 Task: Search one way flight ticket for 1 adult, 1 child, 1 infant in seat in premium economy from Gulfport/biloxi: Gulfport-biloxi International Airport to Raleigh: Raleigh-durham International Airport on 8-5-2023. Choice of flights is JetBlue. Number of bags: 2 checked bags. Price is upto 91000. Outbound departure time preference is 15:30.
Action: Mouse moved to (285, 240)
Screenshot: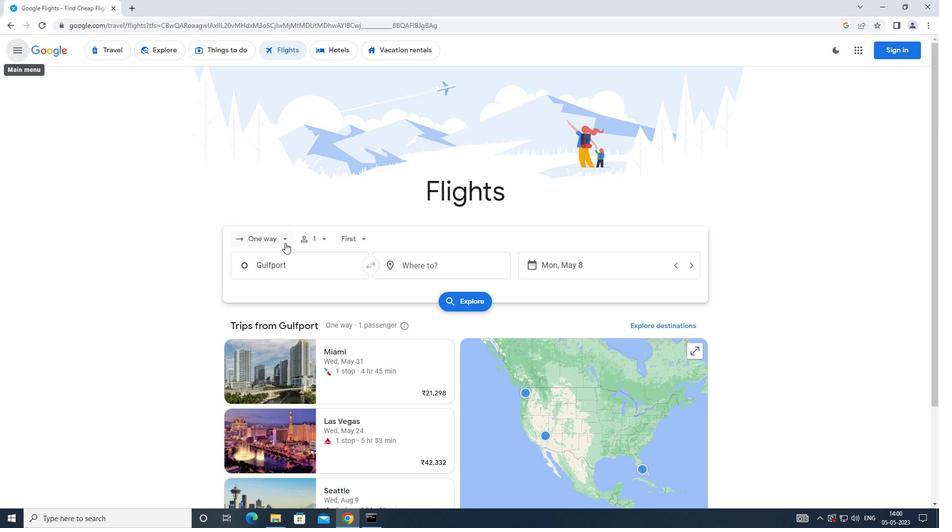 
Action: Mouse pressed left at (285, 240)
Screenshot: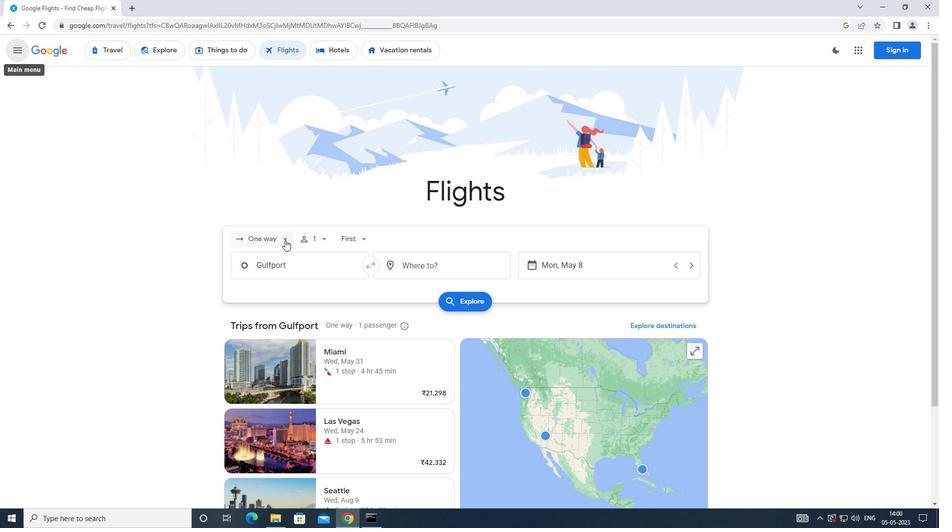 
Action: Mouse moved to (279, 279)
Screenshot: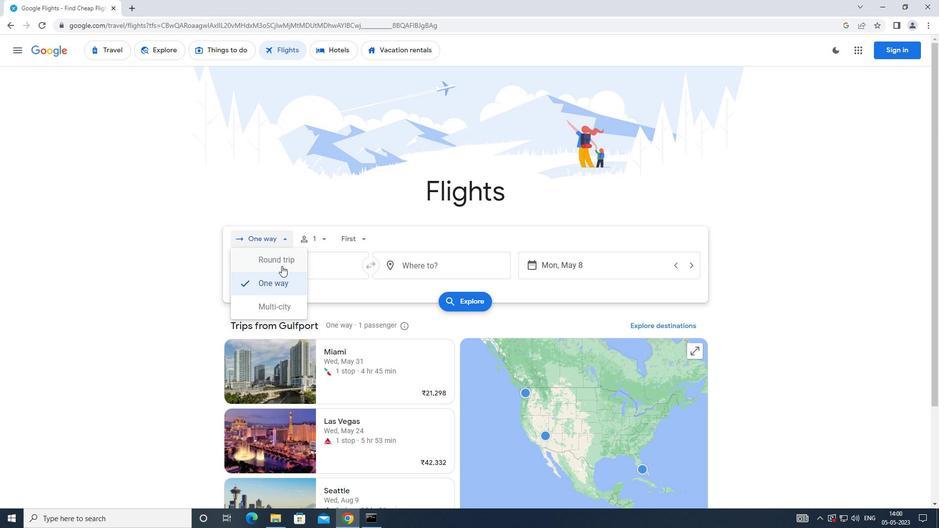 
Action: Mouse pressed left at (279, 279)
Screenshot: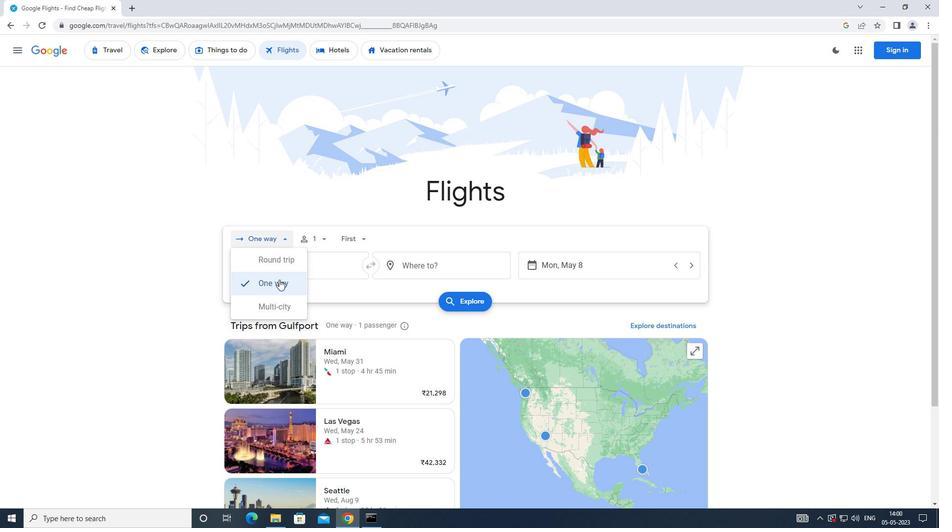 
Action: Mouse moved to (324, 239)
Screenshot: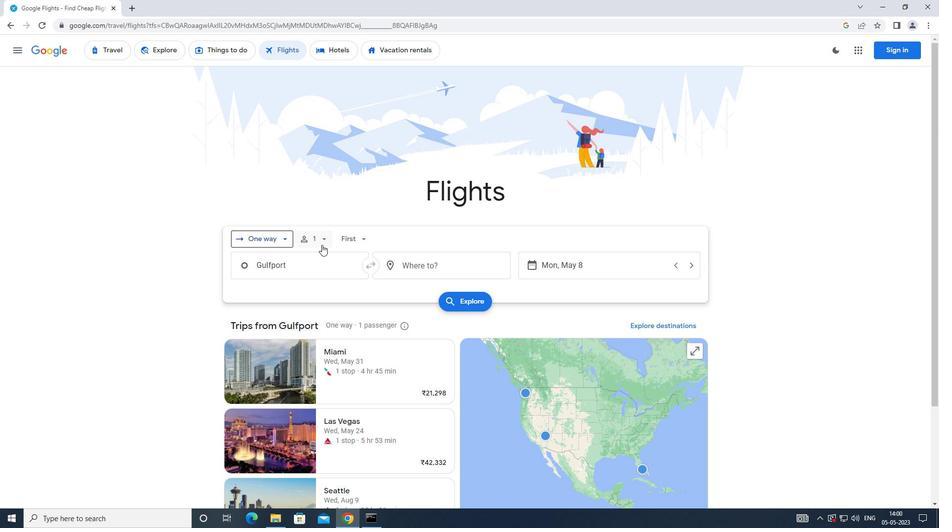 
Action: Mouse pressed left at (324, 239)
Screenshot: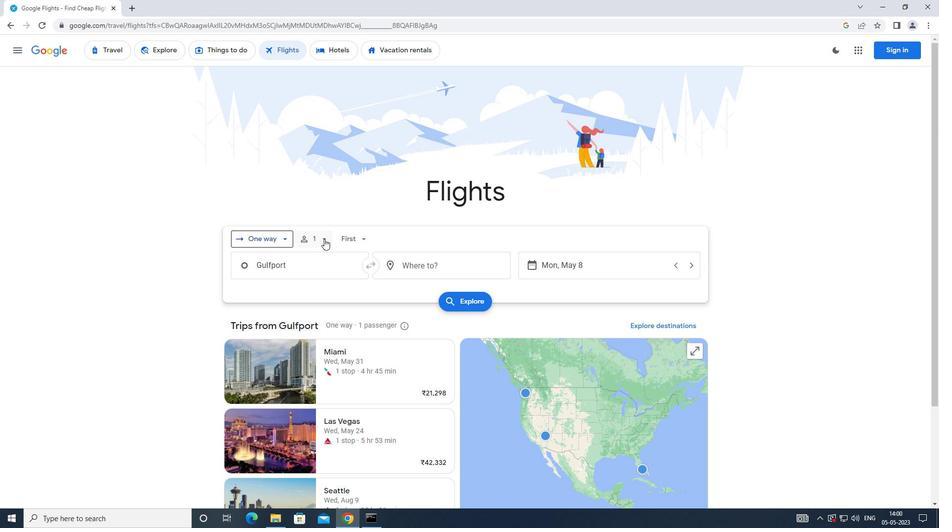
Action: Mouse moved to (400, 286)
Screenshot: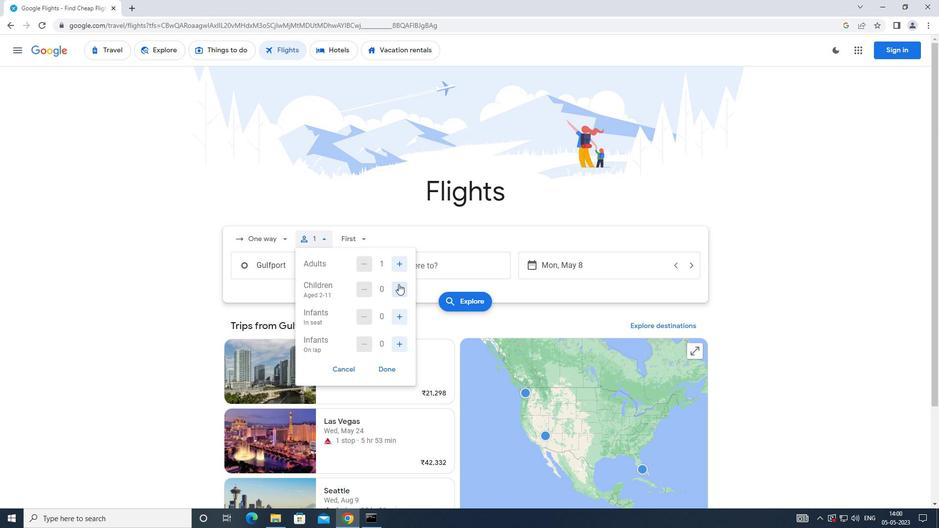 
Action: Mouse pressed left at (400, 286)
Screenshot: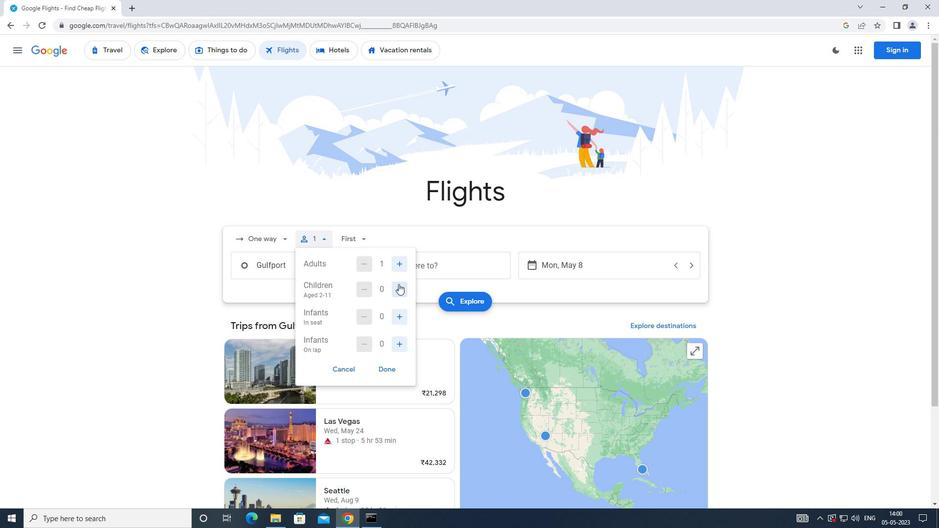 
Action: Mouse moved to (399, 318)
Screenshot: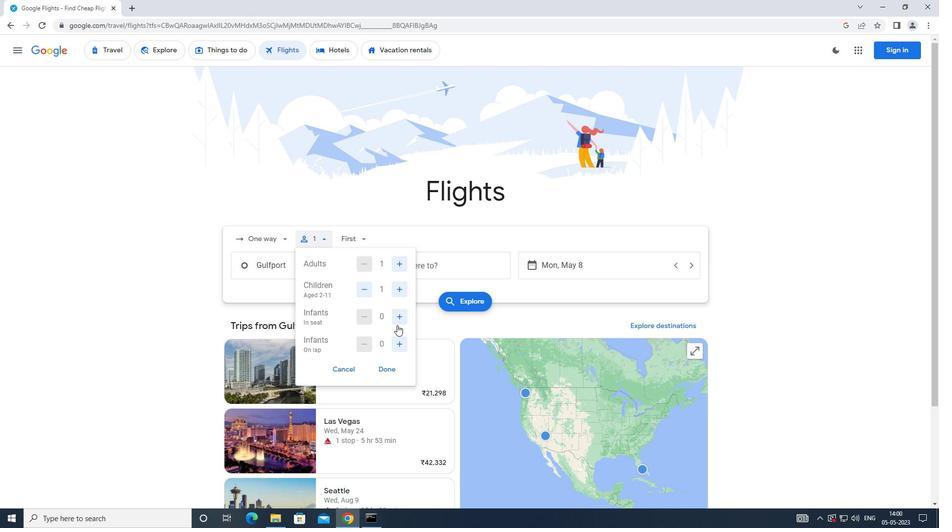 
Action: Mouse pressed left at (399, 318)
Screenshot: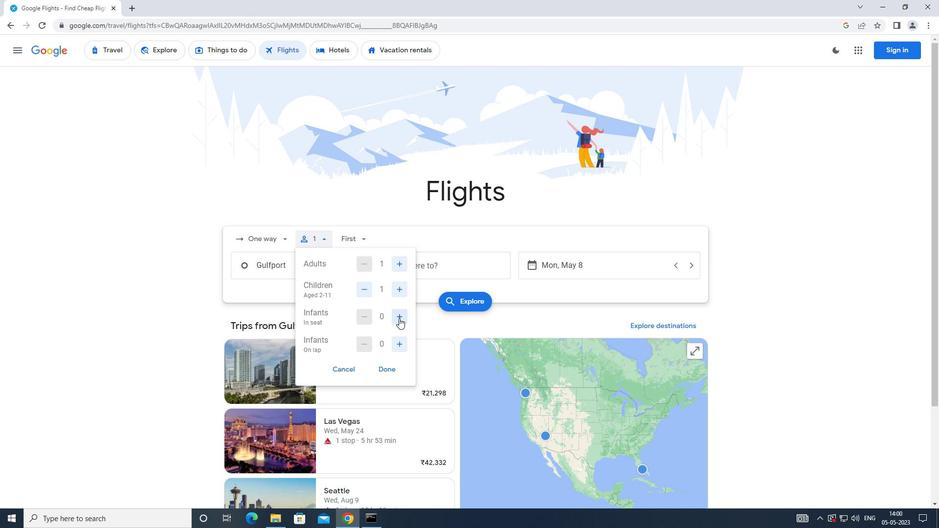 
Action: Mouse moved to (388, 369)
Screenshot: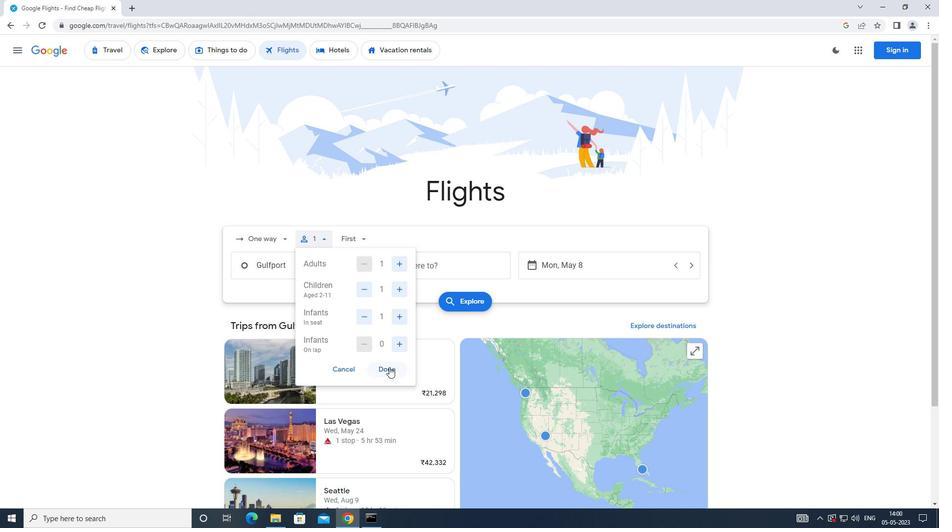
Action: Mouse pressed left at (388, 369)
Screenshot: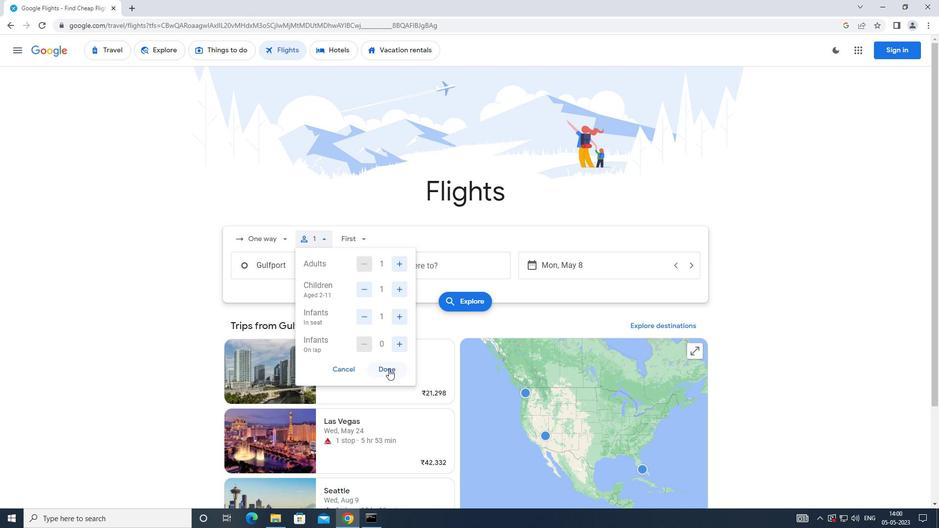 
Action: Mouse moved to (347, 245)
Screenshot: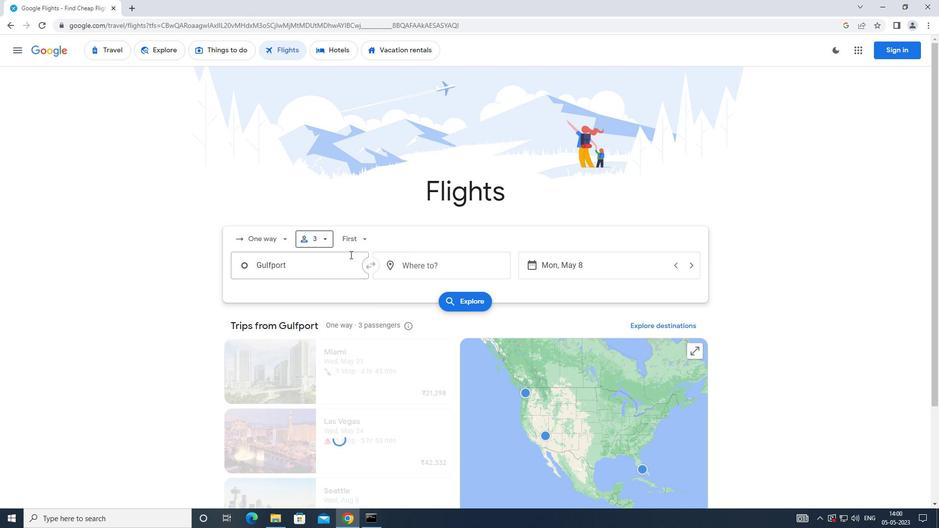 
Action: Mouse pressed left at (347, 245)
Screenshot: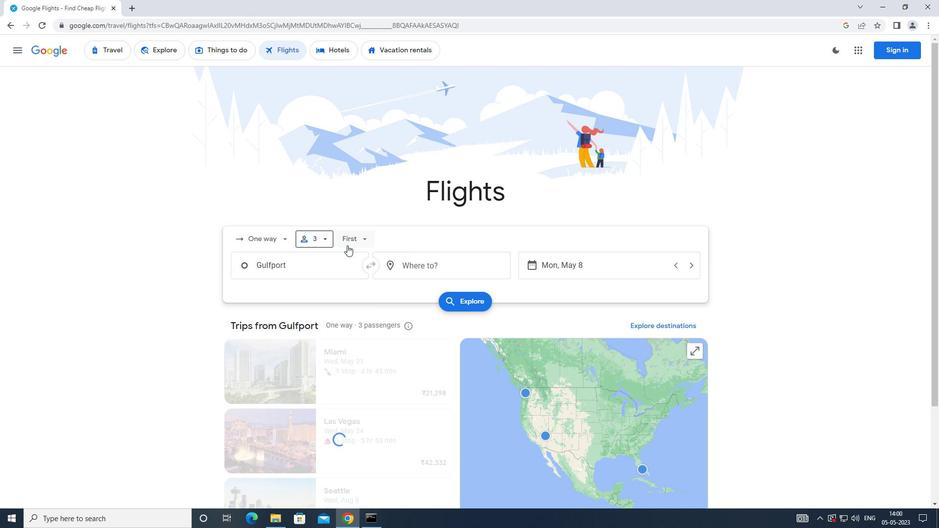 
Action: Mouse moved to (383, 283)
Screenshot: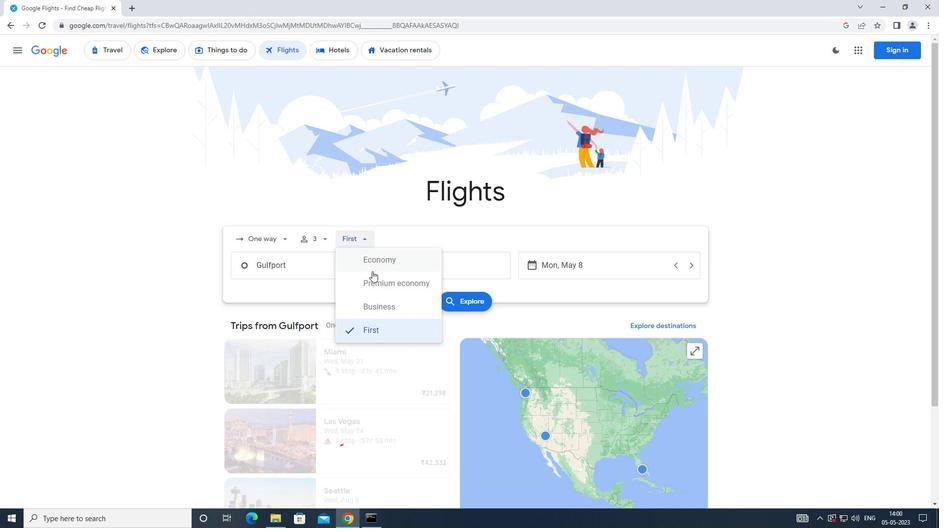 
Action: Mouse pressed left at (383, 283)
Screenshot: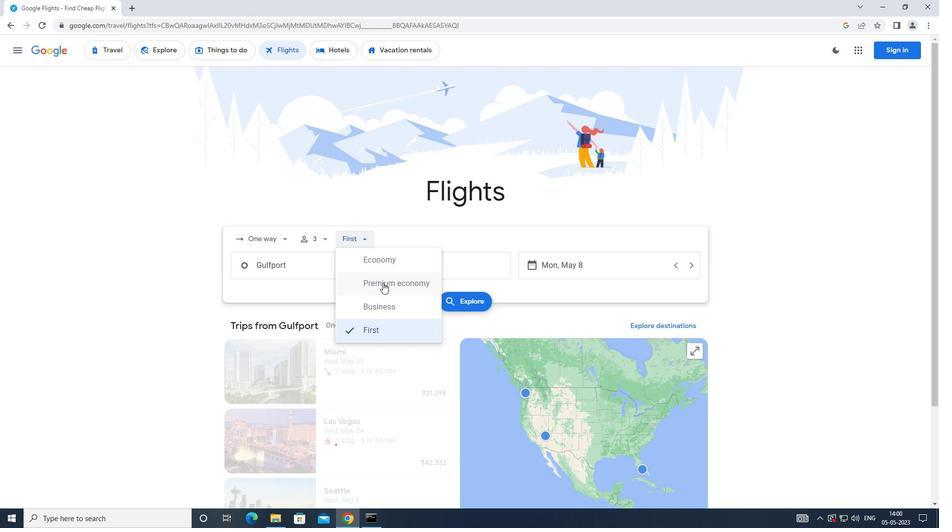 
Action: Mouse moved to (277, 273)
Screenshot: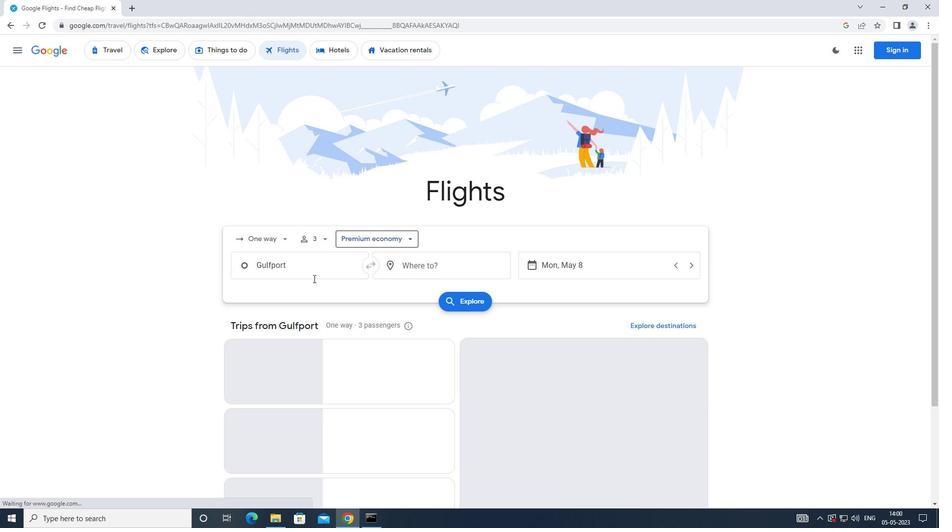 
Action: Mouse pressed left at (277, 273)
Screenshot: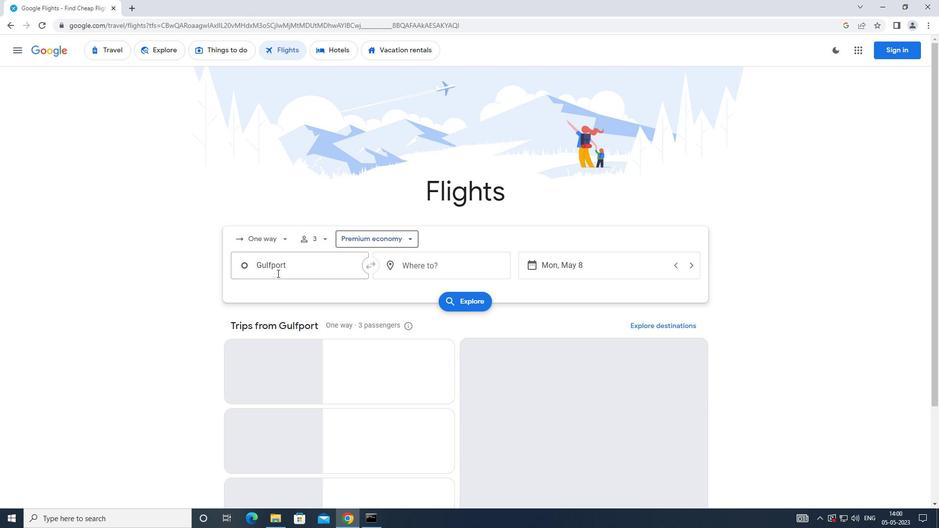 
Action: Mouse moved to (276, 293)
Screenshot: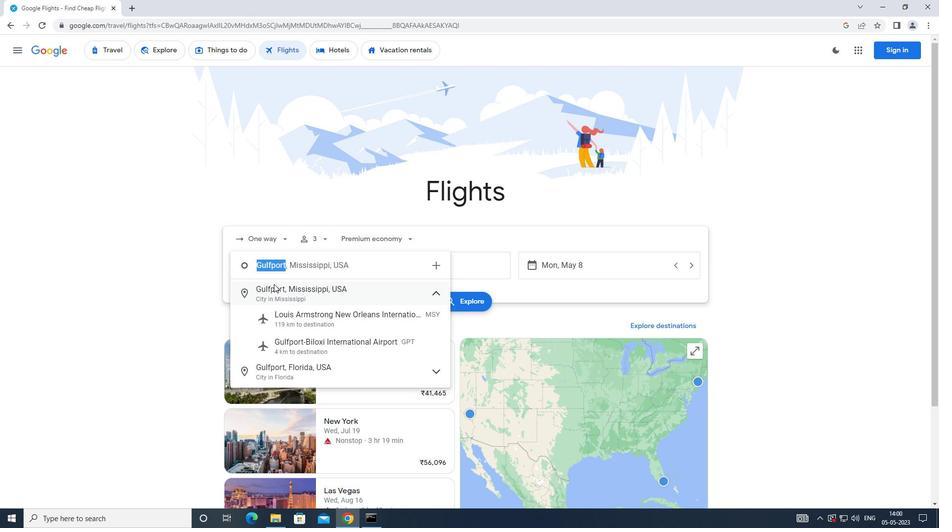 
Action: Mouse pressed left at (276, 293)
Screenshot: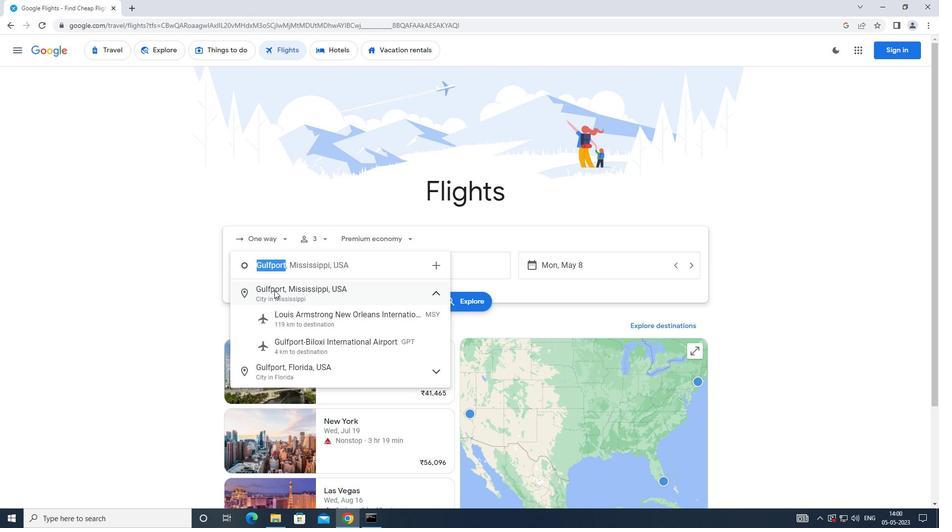 
Action: Mouse moved to (419, 268)
Screenshot: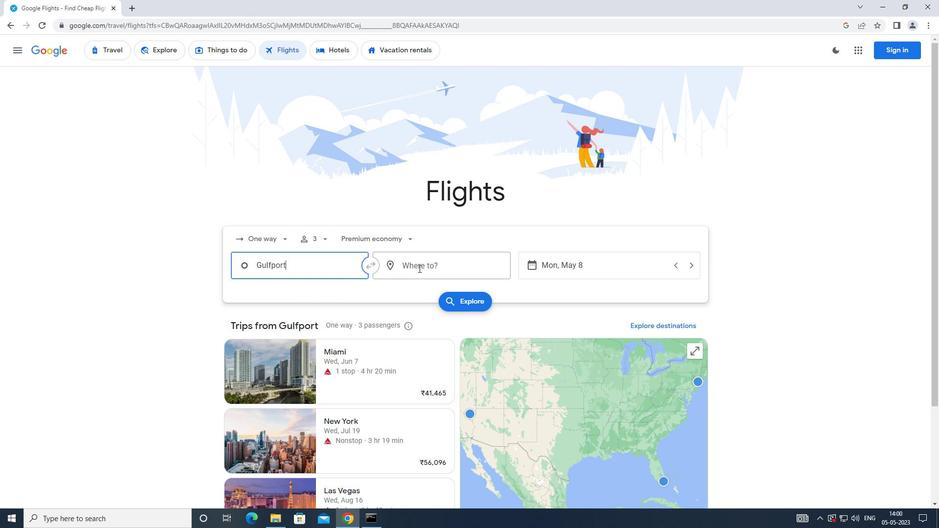 
Action: Mouse pressed left at (419, 268)
Screenshot: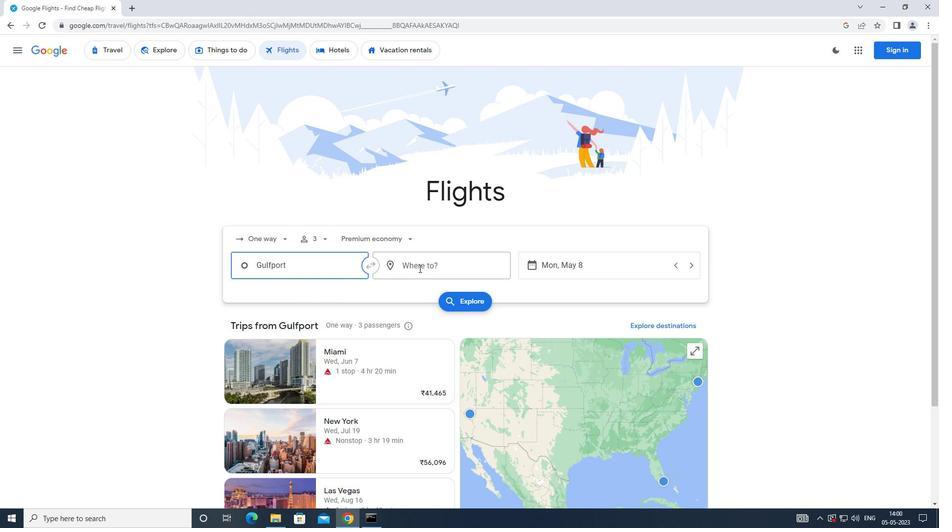 
Action: Mouse moved to (432, 361)
Screenshot: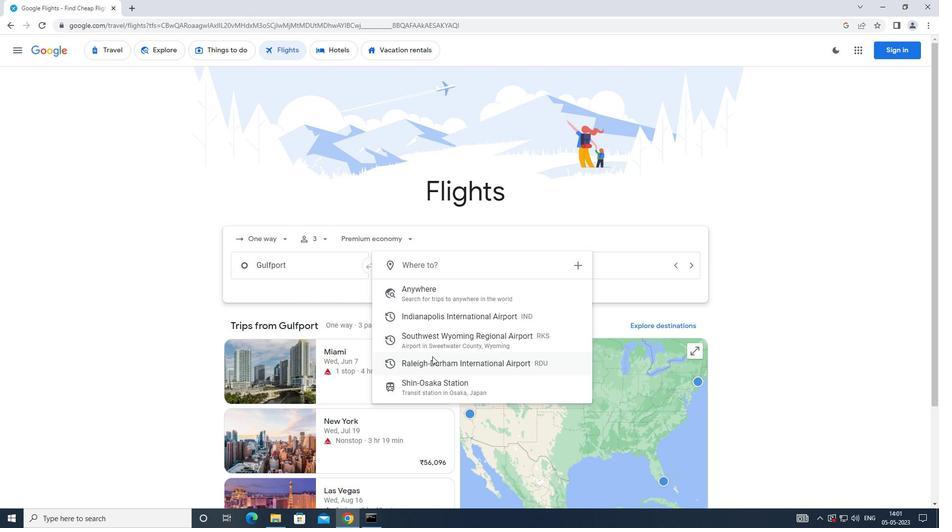 
Action: Mouse pressed left at (432, 361)
Screenshot: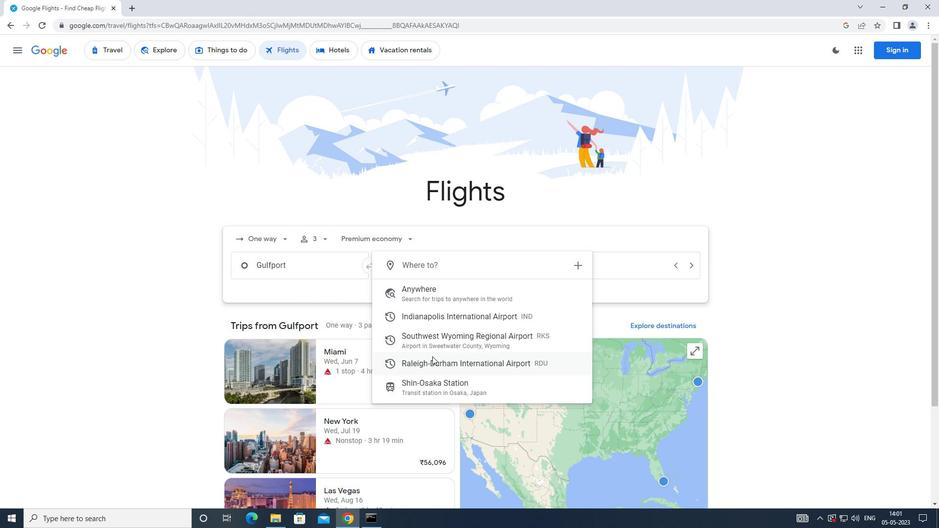 
Action: Mouse moved to (553, 273)
Screenshot: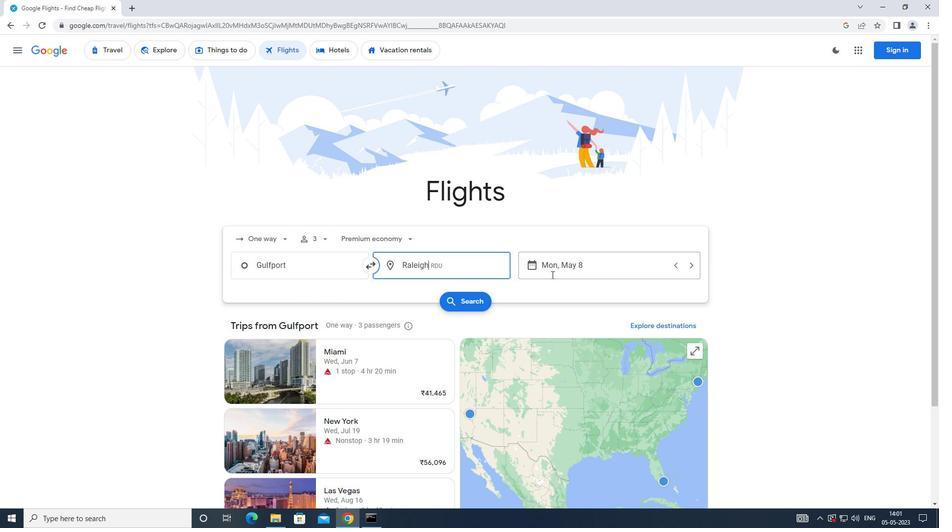 
Action: Mouse pressed left at (553, 273)
Screenshot: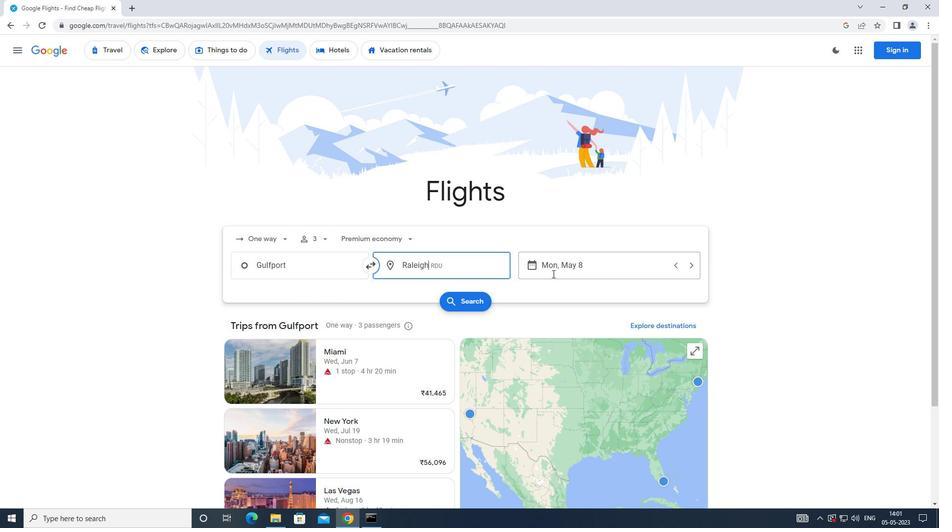 
Action: Mouse moved to (378, 362)
Screenshot: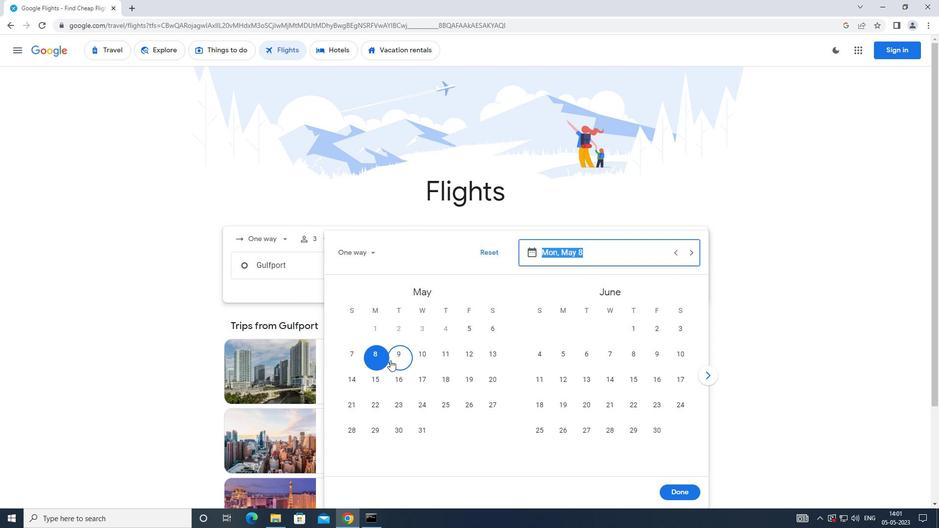 
Action: Mouse pressed left at (378, 362)
Screenshot: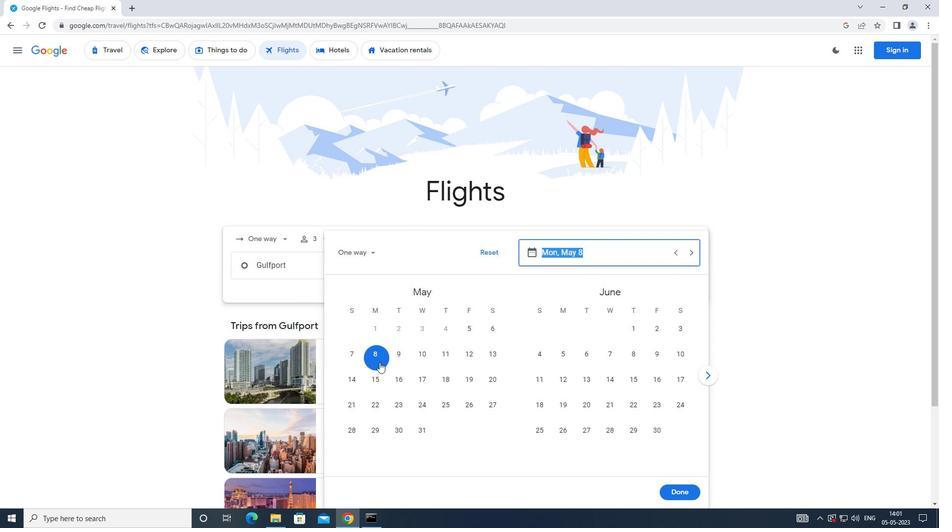 
Action: Mouse moved to (674, 493)
Screenshot: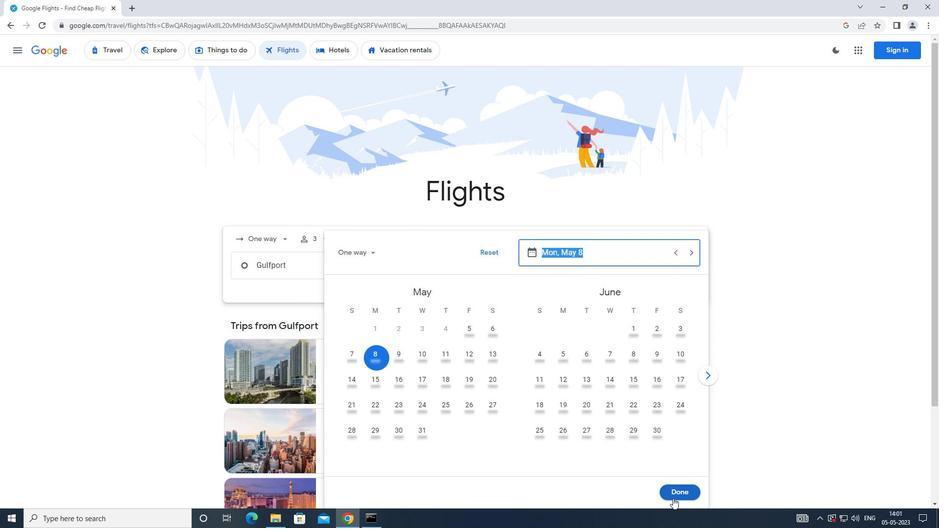 
Action: Mouse pressed left at (674, 493)
Screenshot: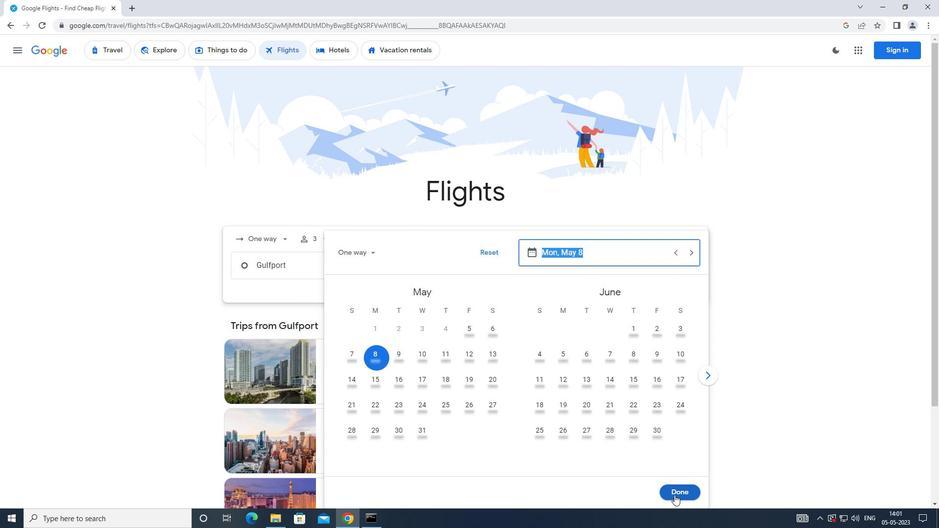 
Action: Mouse moved to (463, 295)
Screenshot: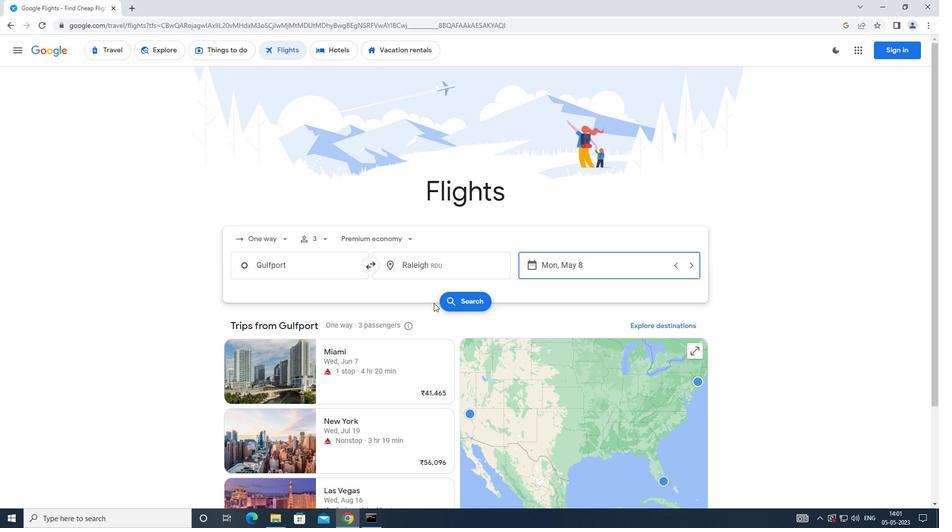 
Action: Mouse pressed left at (463, 295)
Screenshot: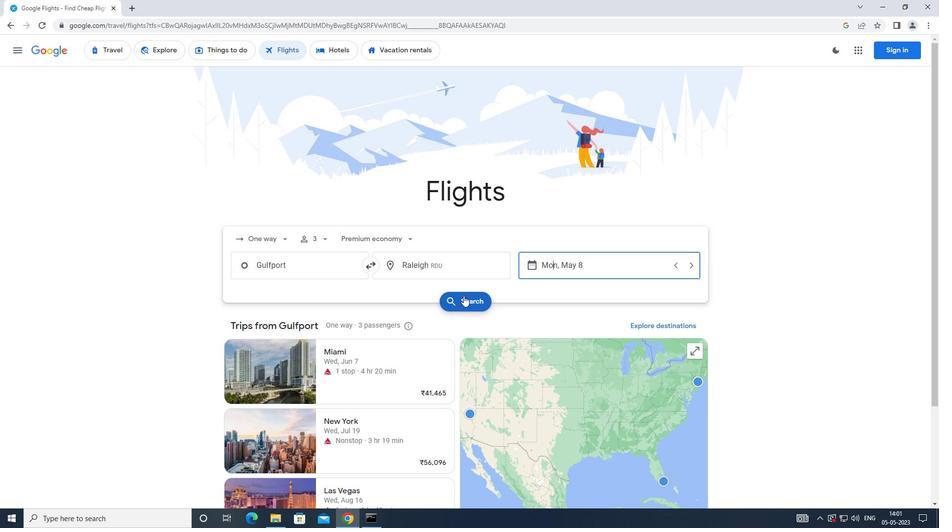 
Action: Mouse moved to (234, 143)
Screenshot: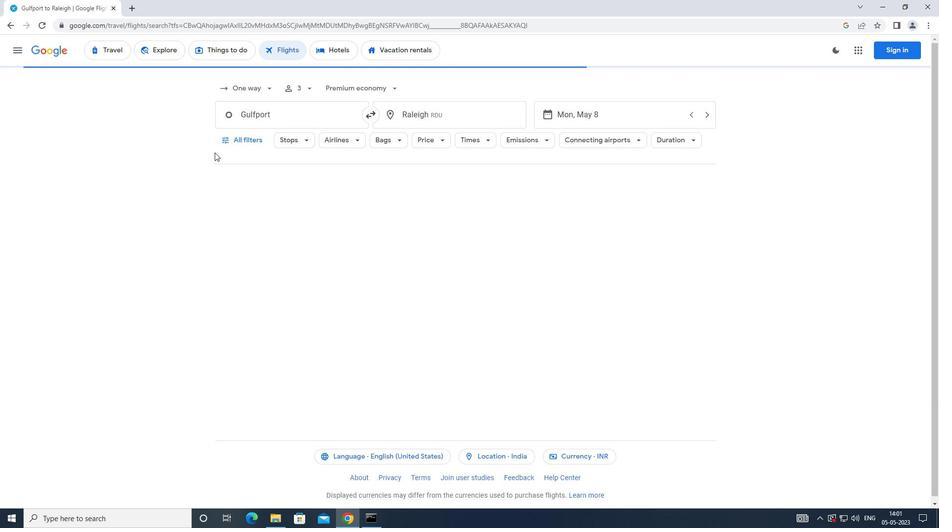 
Action: Mouse pressed left at (234, 143)
Screenshot: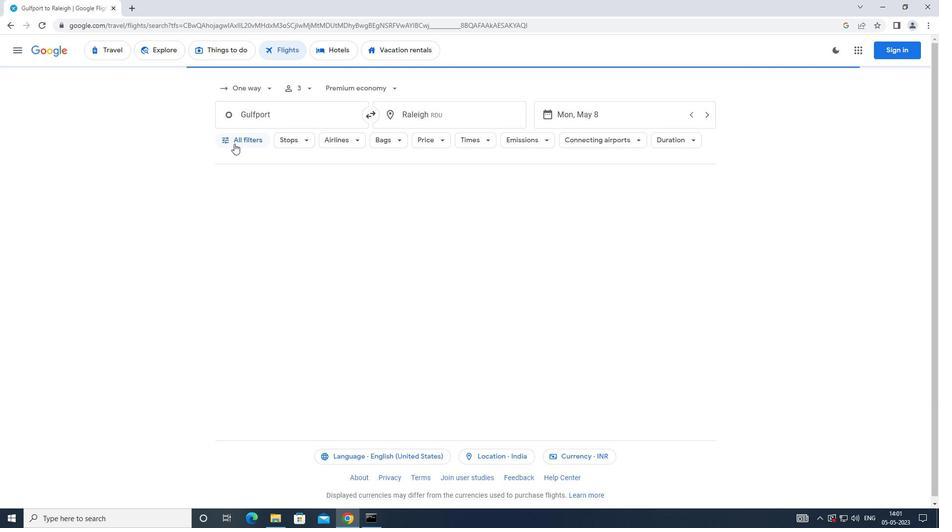 
Action: Mouse moved to (358, 352)
Screenshot: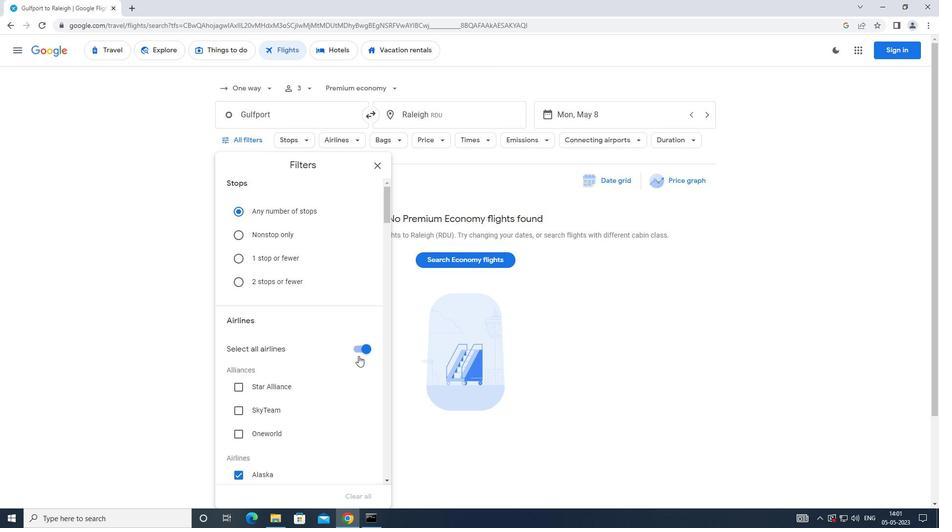 
Action: Mouse pressed left at (358, 352)
Screenshot: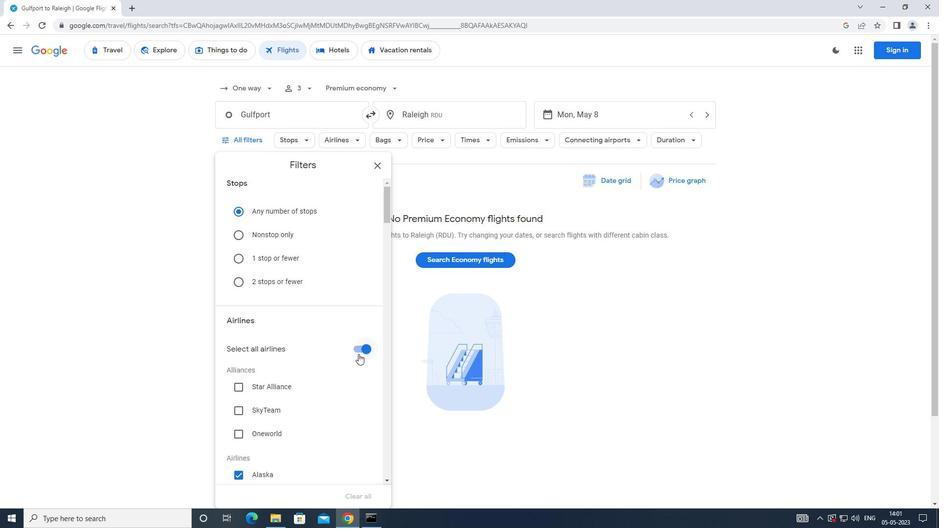 
Action: Mouse moved to (326, 327)
Screenshot: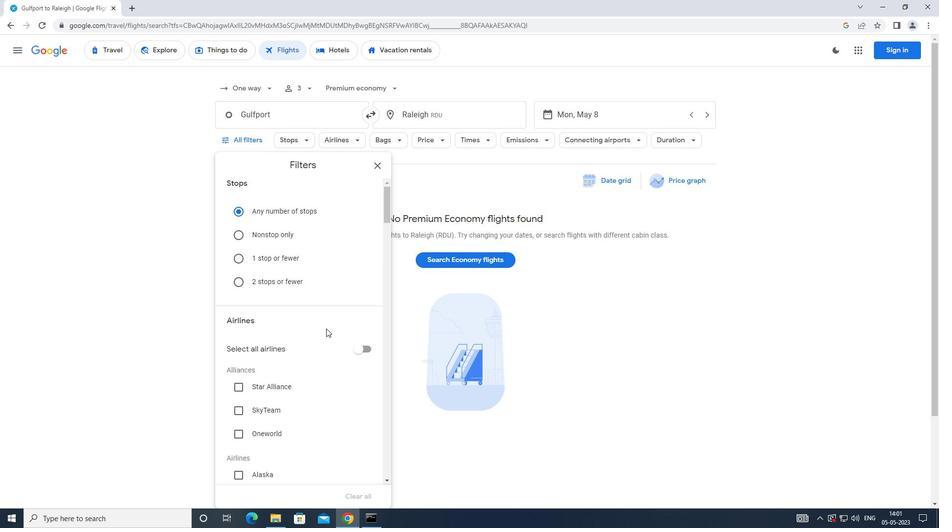 
Action: Mouse scrolled (326, 327) with delta (0, 0)
Screenshot: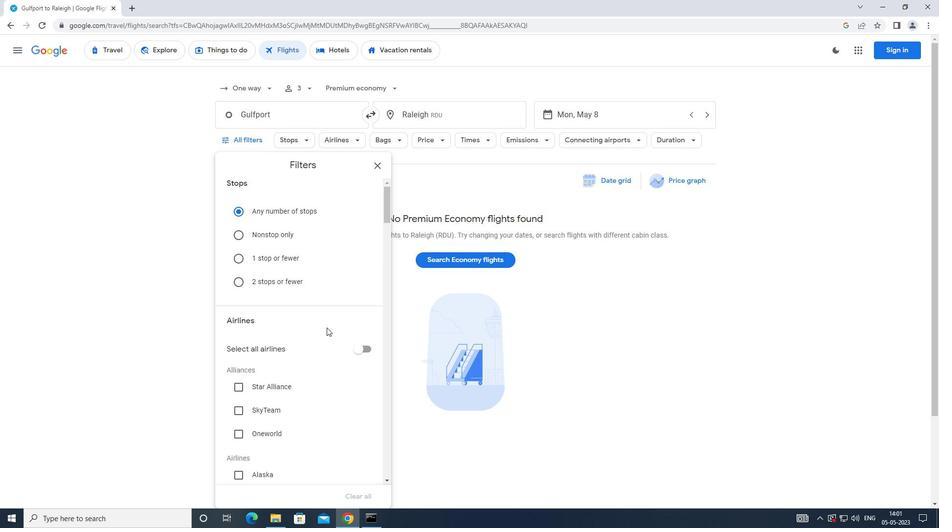 
Action: Mouse scrolled (326, 327) with delta (0, 0)
Screenshot: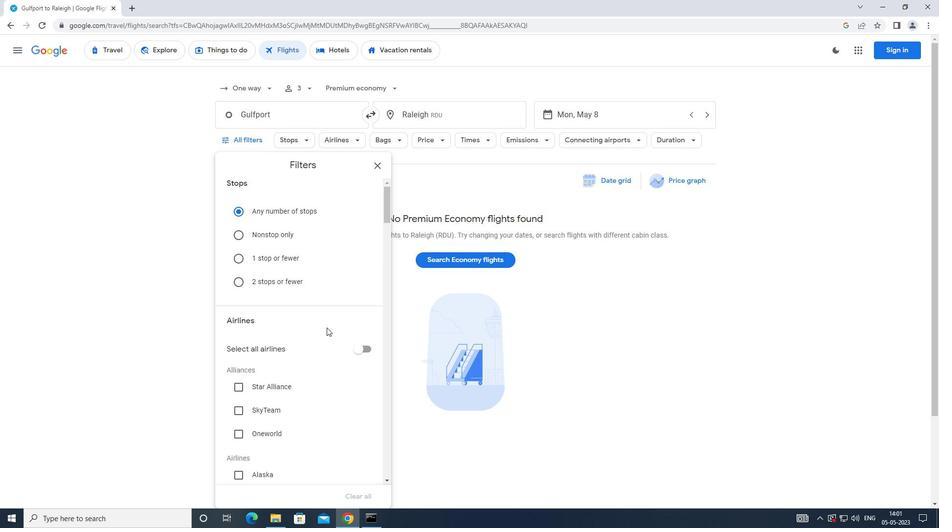
Action: Mouse scrolled (326, 327) with delta (0, 0)
Screenshot: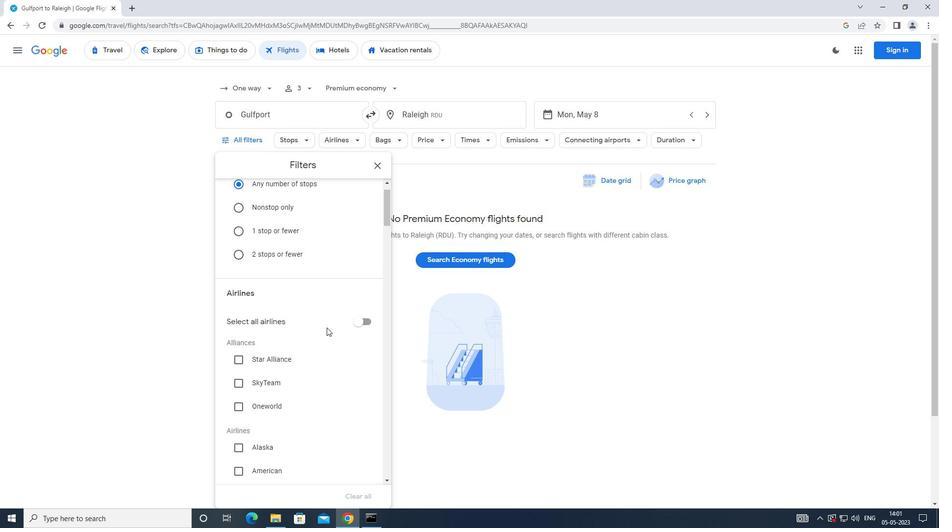 
Action: Mouse moved to (329, 325)
Screenshot: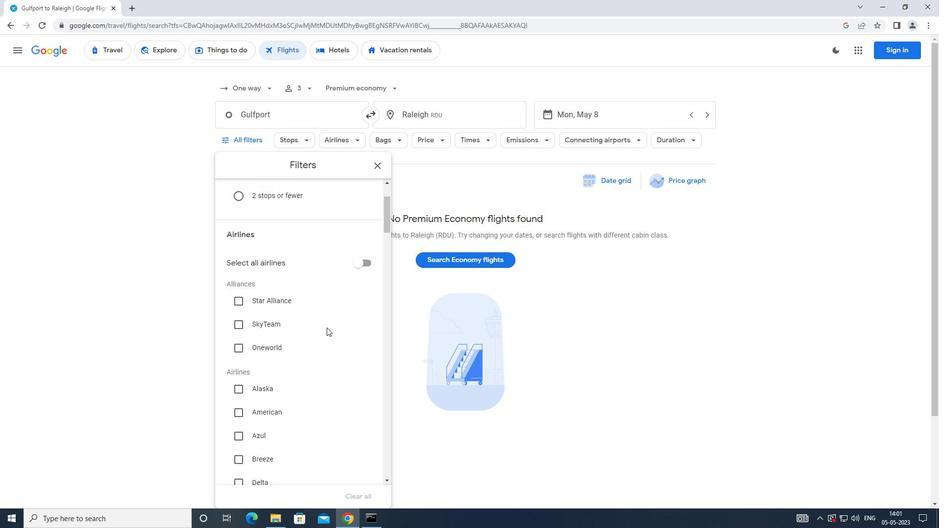 
Action: Mouse scrolled (329, 325) with delta (0, 0)
Screenshot: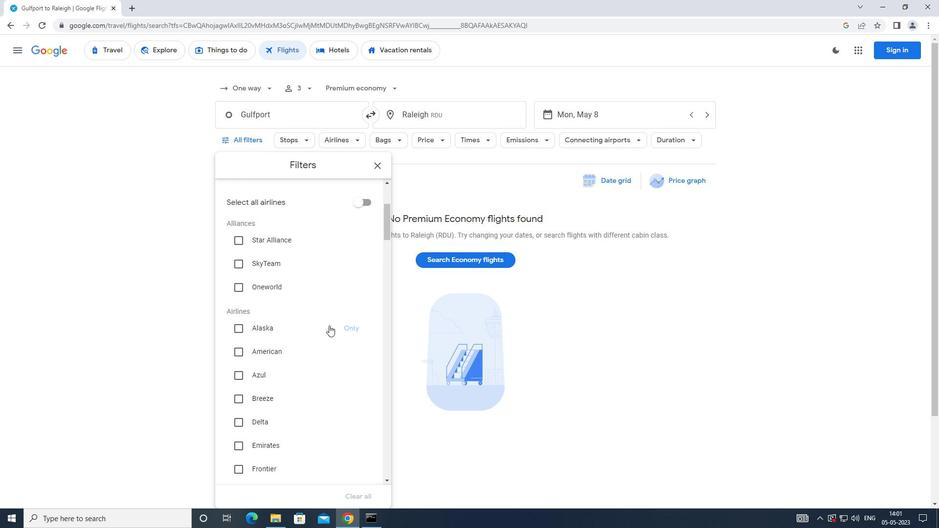 
Action: Mouse scrolled (329, 325) with delta (0, 0)
Screenshot: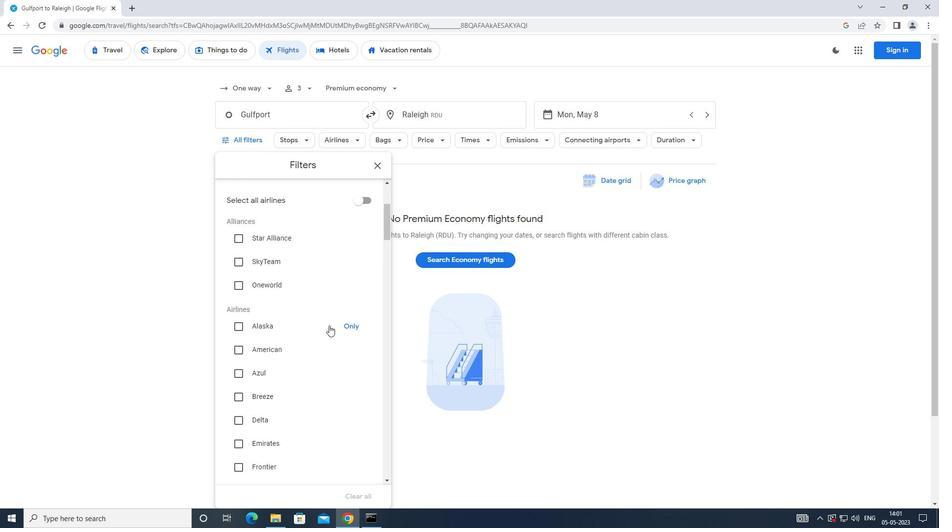 
Action: Mouse moved to (330, 324)
Screenshot: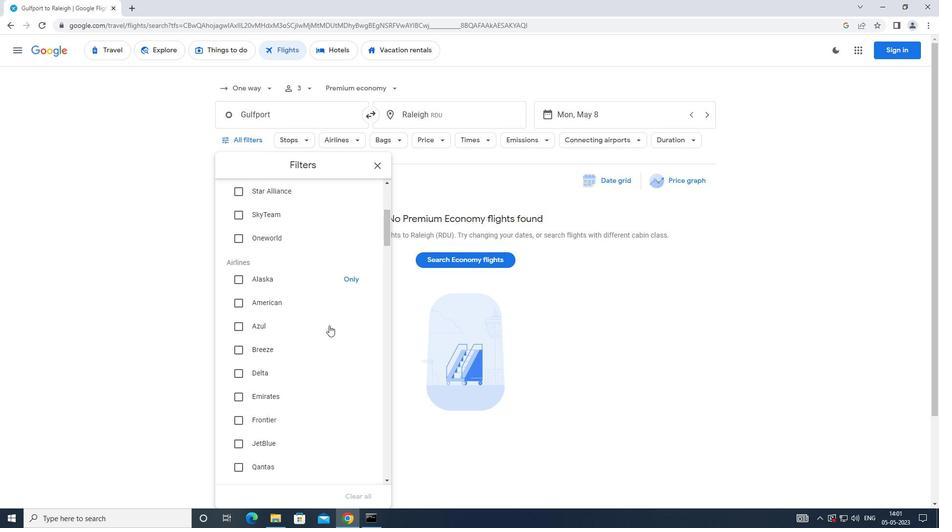 
Action: Mouse scrolled (330, 323) with delta (0, 0)
Screenshot: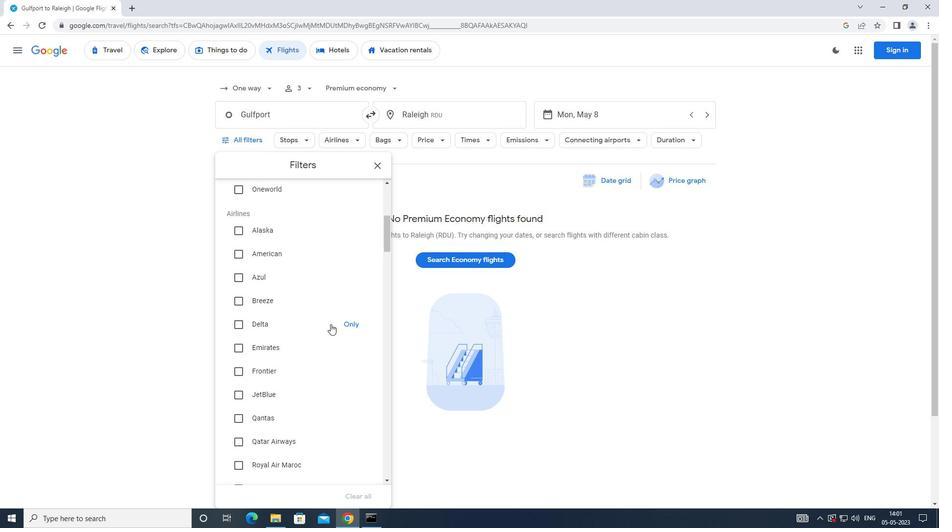 
Action: Mouse moved to (242, 346)
Screenshot: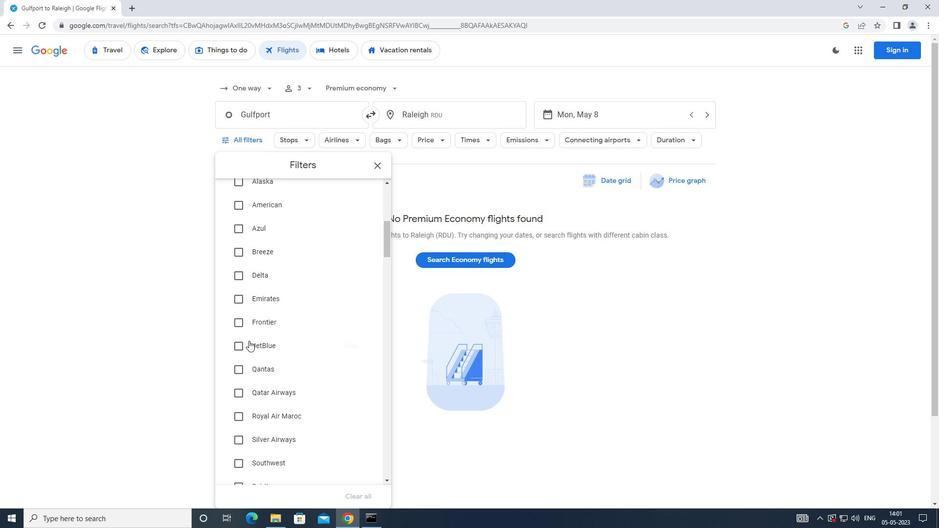 
Action: Mouse pressed left at (242, 346)
Screenshot: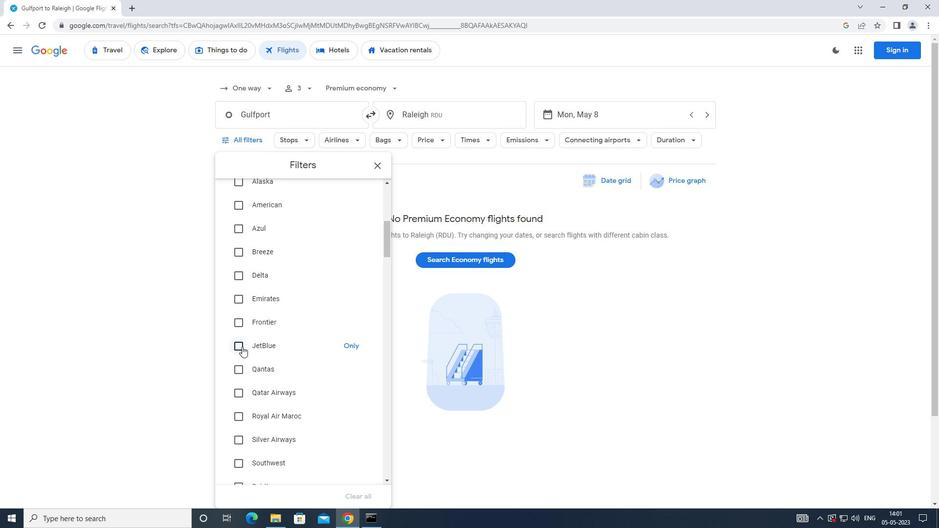 
Action: Mouse moved to (295, 328)
Screenshot: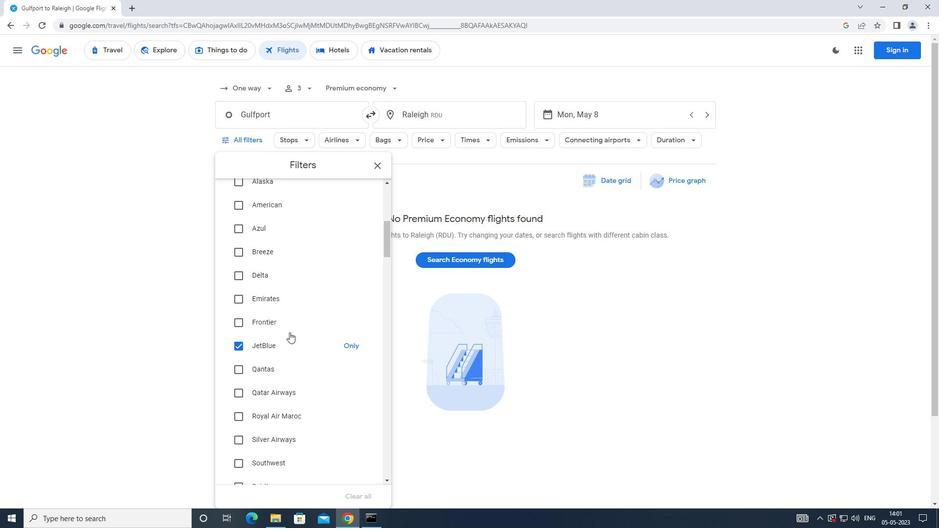 
Action: Mouse scrolled (295, 327) with delta (0, 0)
Screenshot: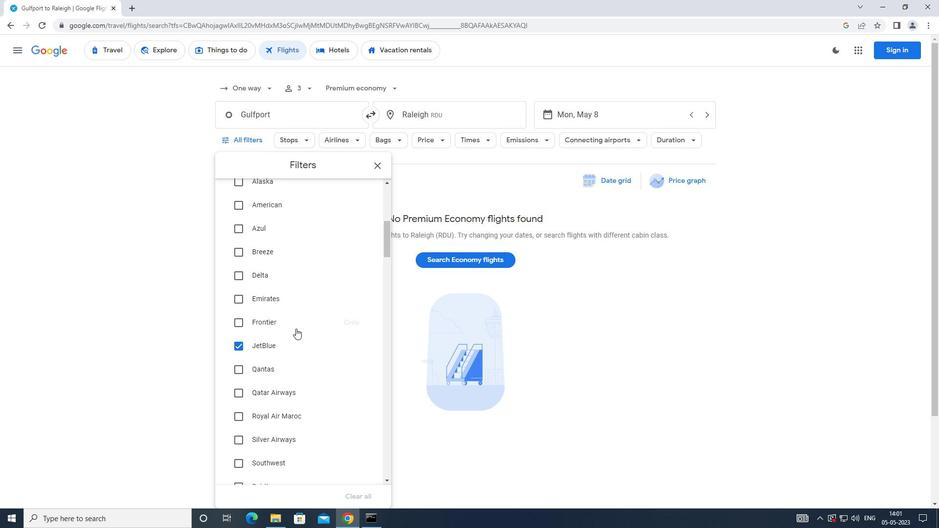 
Action: Mouse scrolled (295, 327) with delta (0, 0)
Screenshot: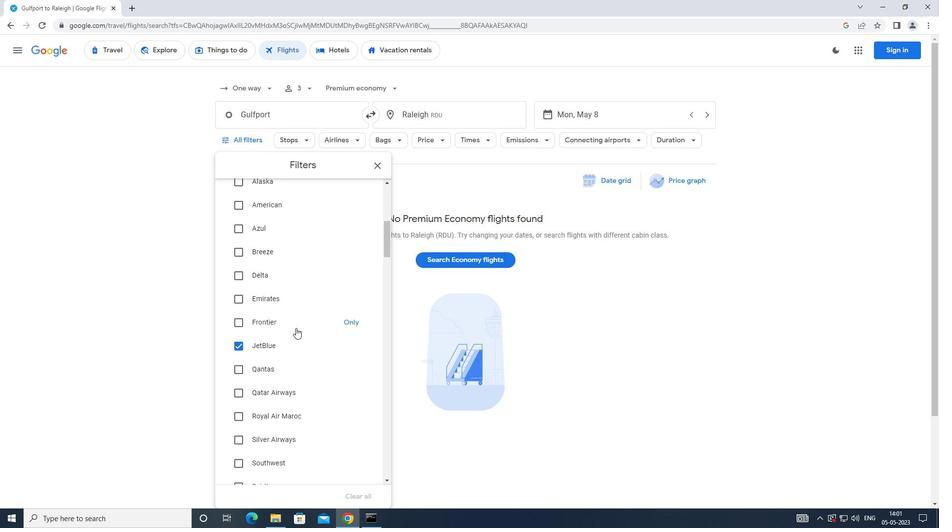 
Action: Mouse moved to (297, 327)
Screenshot: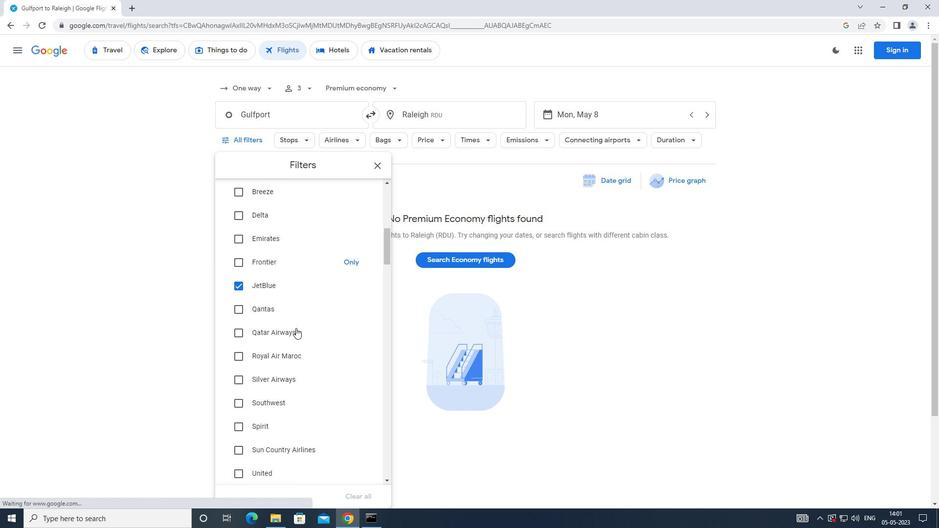 
Action: Mouse scrolled (297, 326) with delta (0, 0)
Screenshot: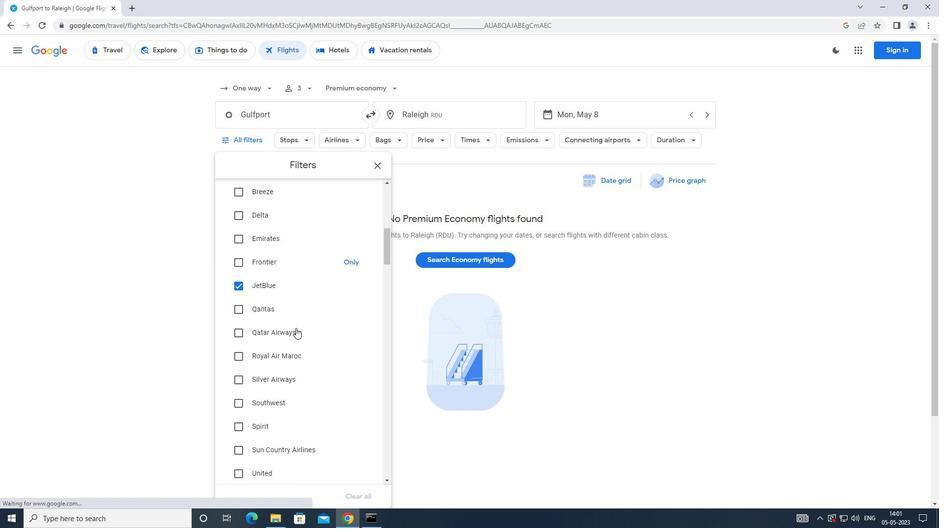 
Action: Mouse moved to (297, 323)
Screenshot: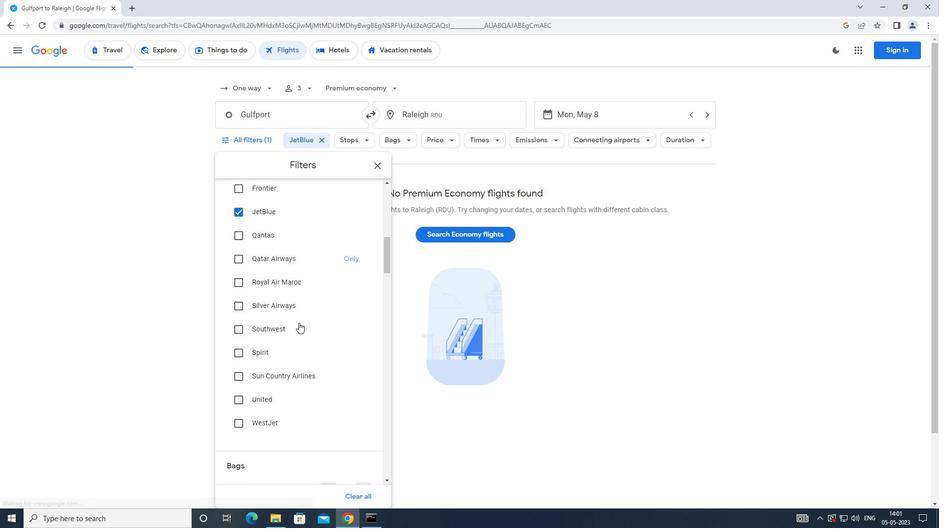 
Action: Mouse scrolled (297, 322) with delta (0, 0)
Screenshot: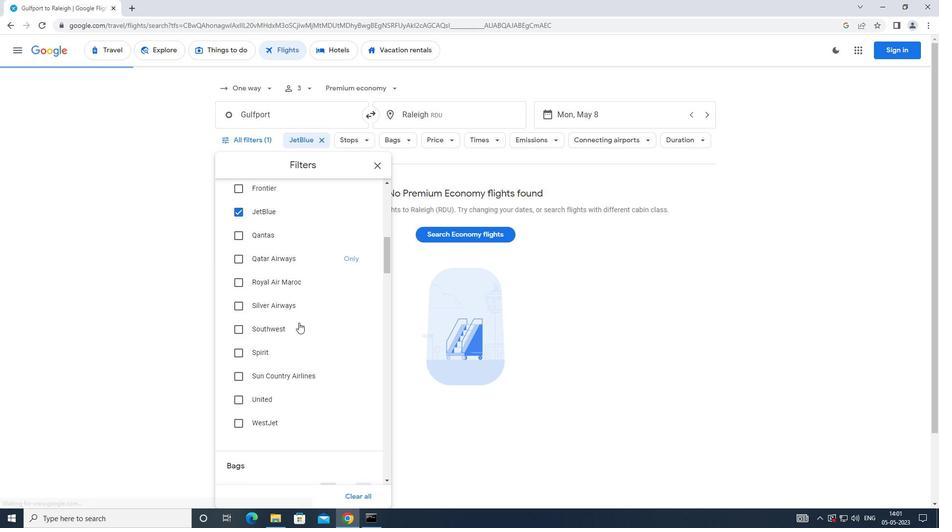 
Action: Mouse scrolled (297, 322) with delta (0, 0)
Screenshot: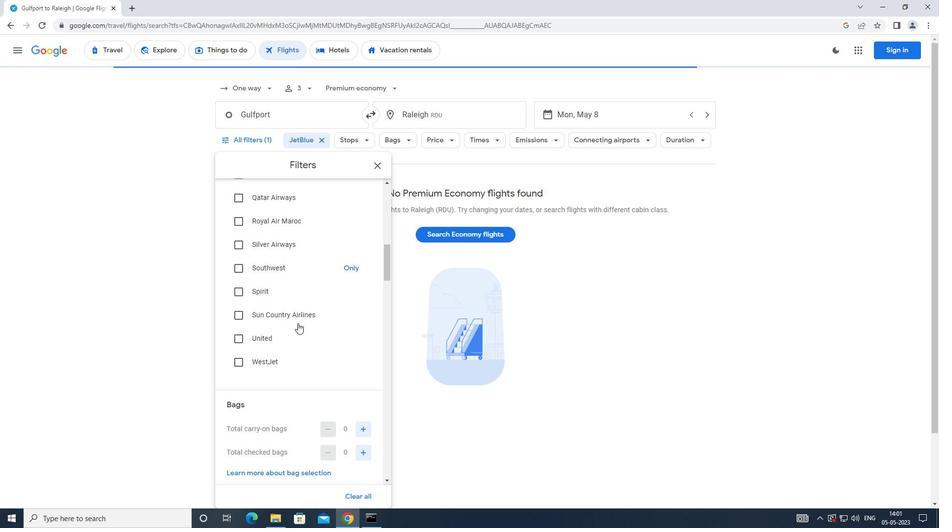 
Action: Mouse scrolled (297, 322) with delta (0, 0)
Screenshot: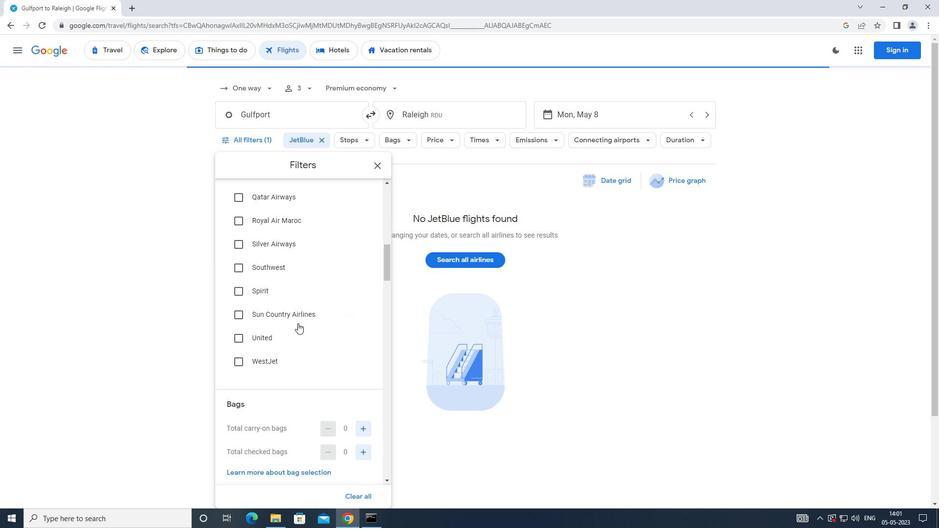 
Action: Mouse moved to (364, 451)
Screenshot: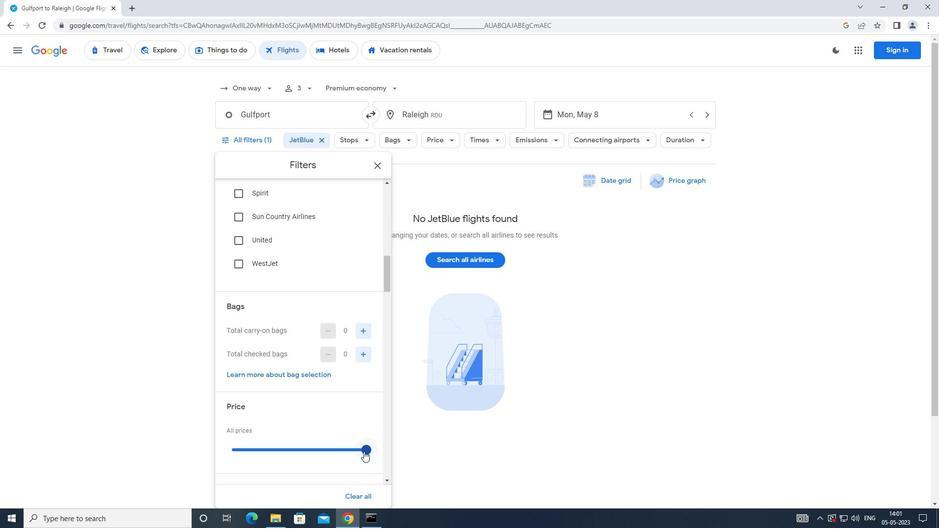 
Action: Mouse pressed left at (364, 451)
Screenshot: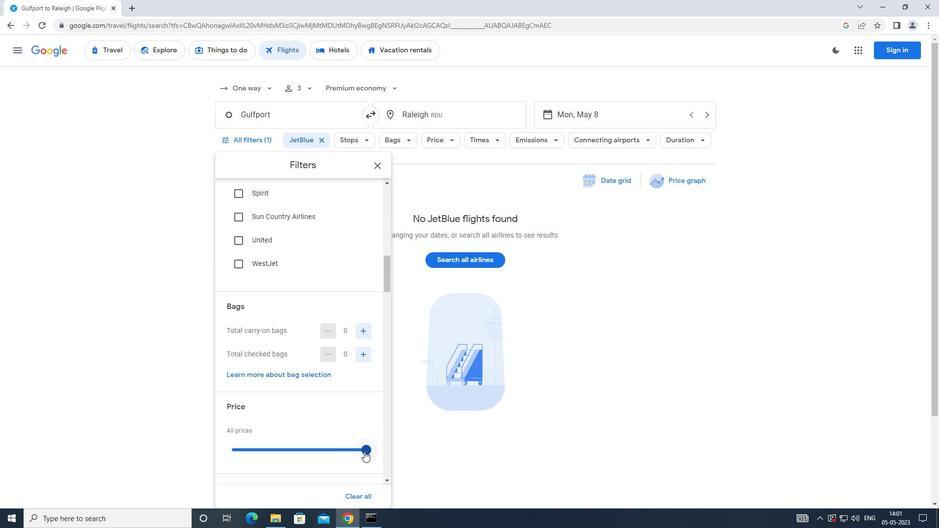 
Action: Mouse moved to (361, 355)
Screenshot: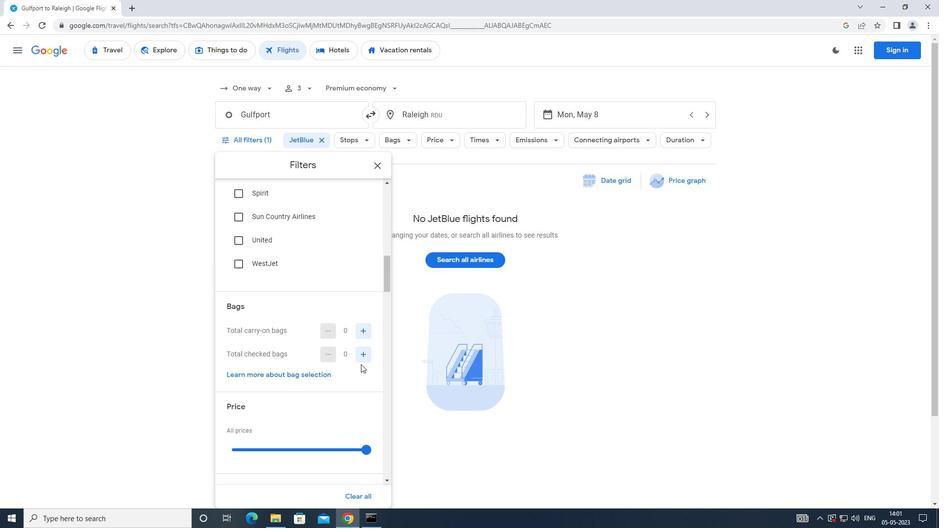 
Action: Mouse pressed left at (361, 355)
Screenshot: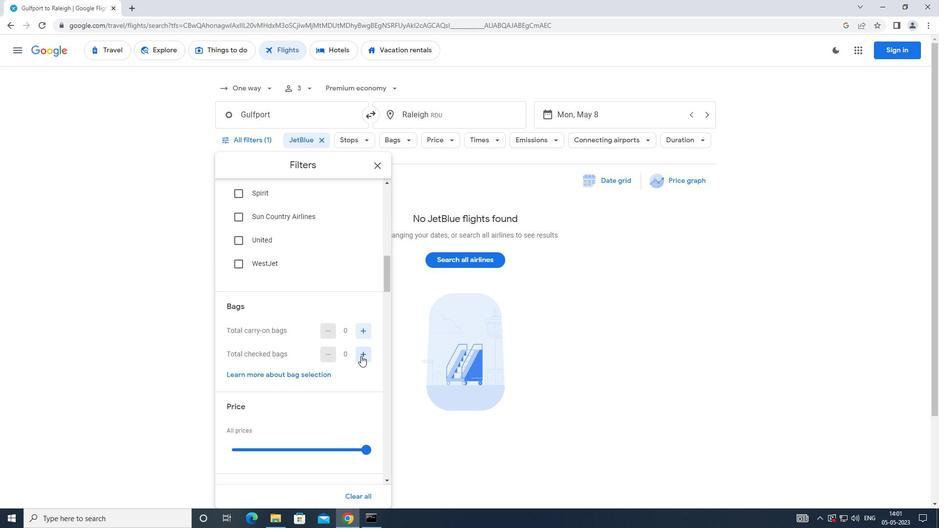 
Action: Mouse pressed left at (361, 355)
Screenshot: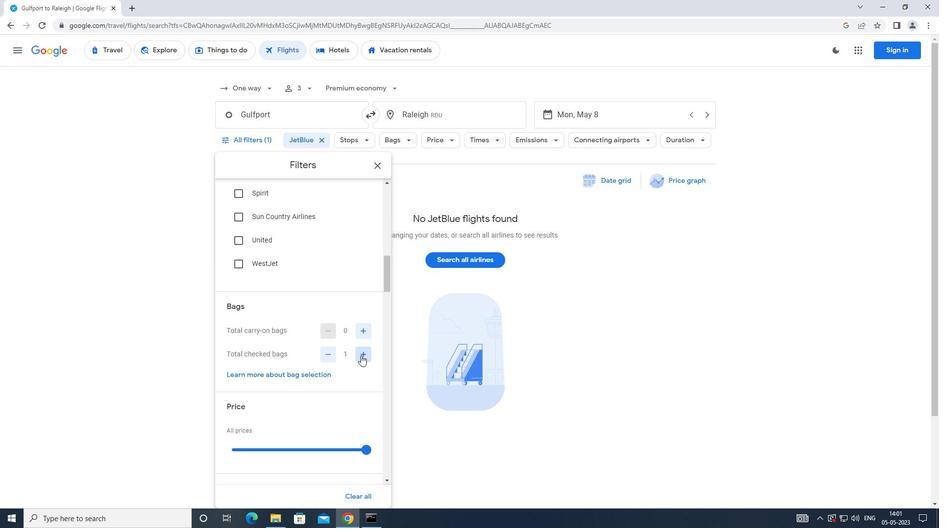 
Action: Mouse moved to (314, 367)
Screenshot: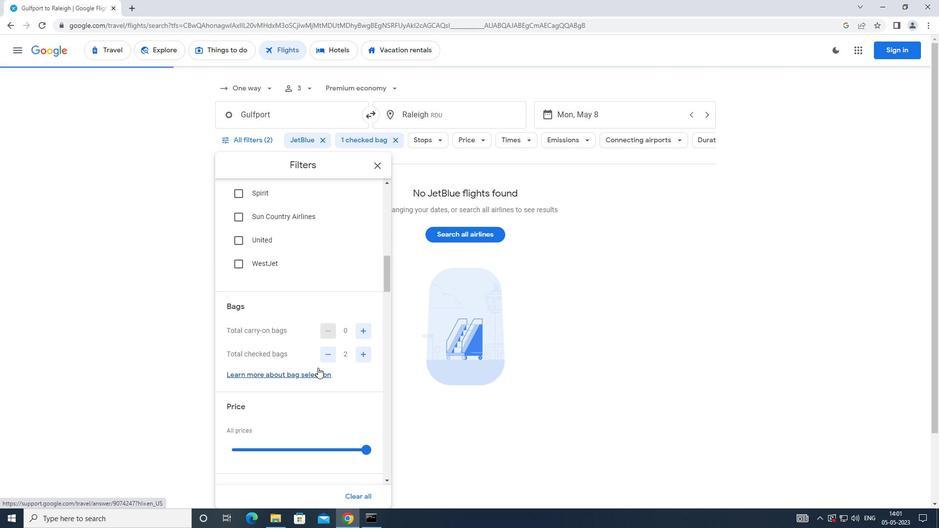
Action: Mouse scrolled (314, 366) with delta (0, 0)
Screenshot: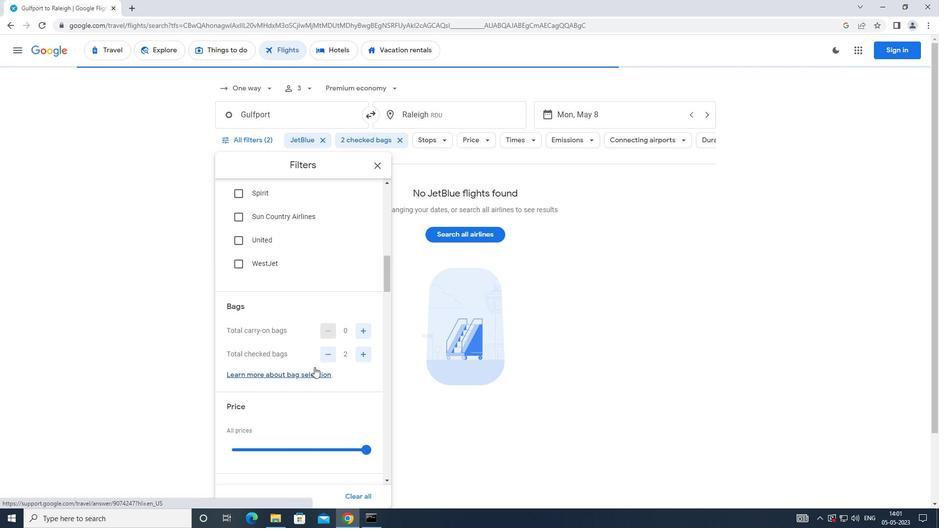
Action: Mouse scrolled (314, 366) with delta (0, 0)
Screenshot: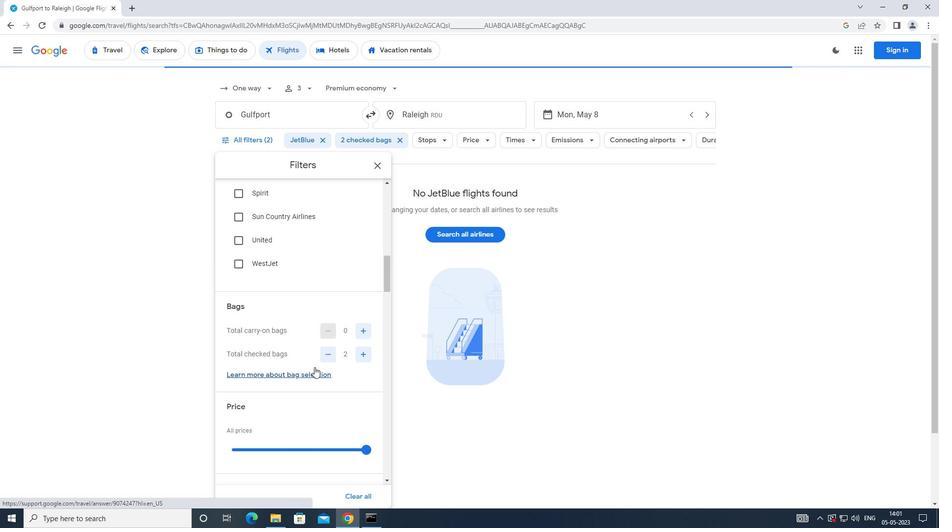 
Action: Mouse moved to (314, 366)
Screenshot: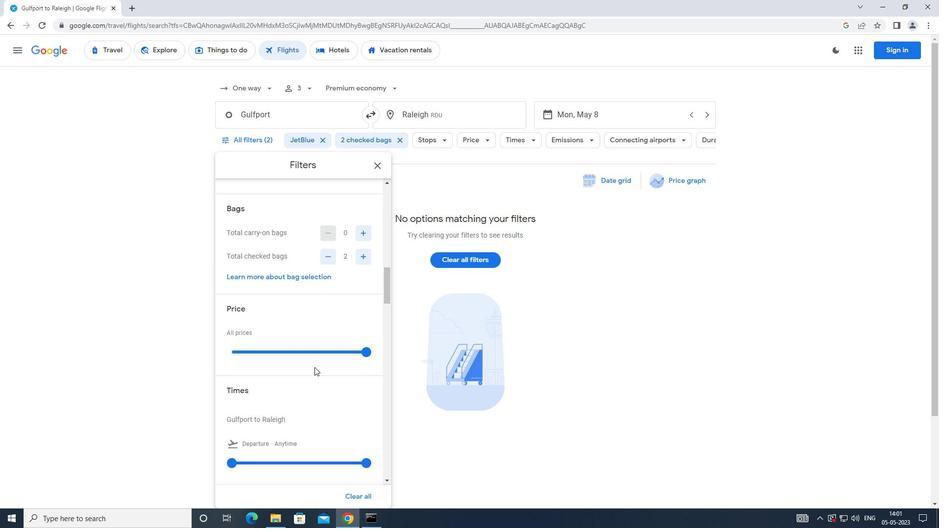
Action: Mouse scrolled (314, 366) with delta (0, 0)
Screenshot: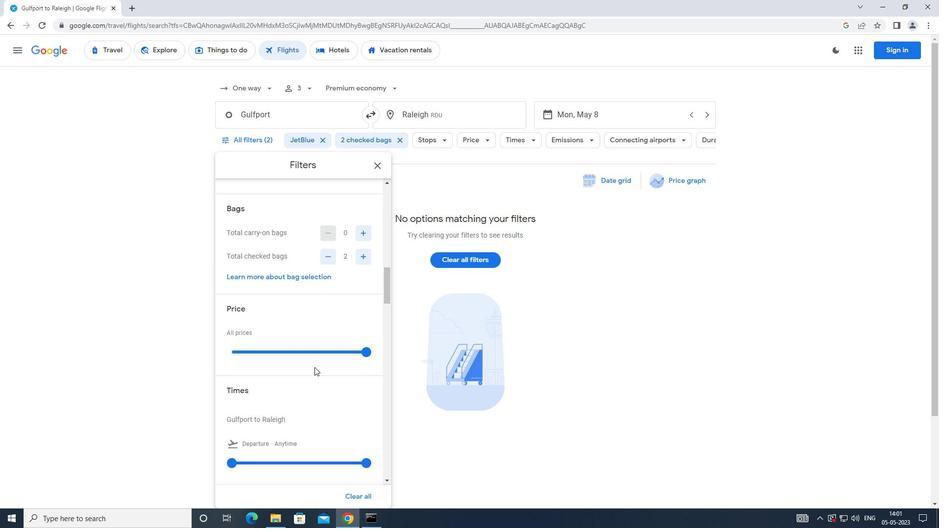 
Action: Mouse moved to (230, 412)
Screenshot: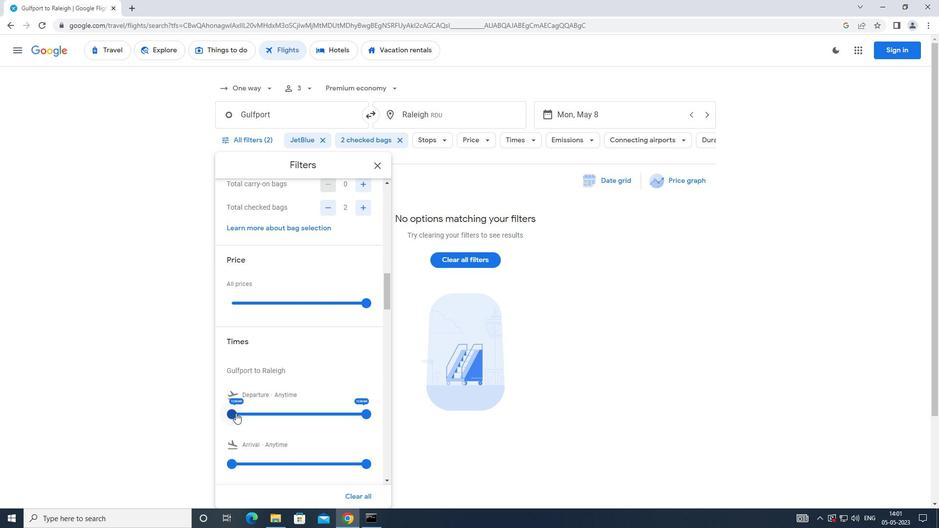 
Action: Mouse pressed left at (230, 412)
Screenshot: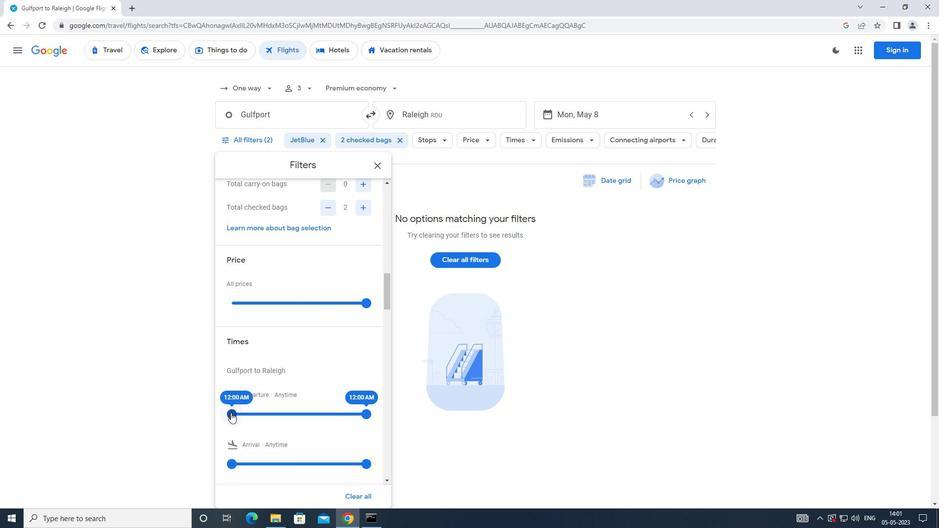 
Action: Mouse moved to (367, 412)
Screenshot: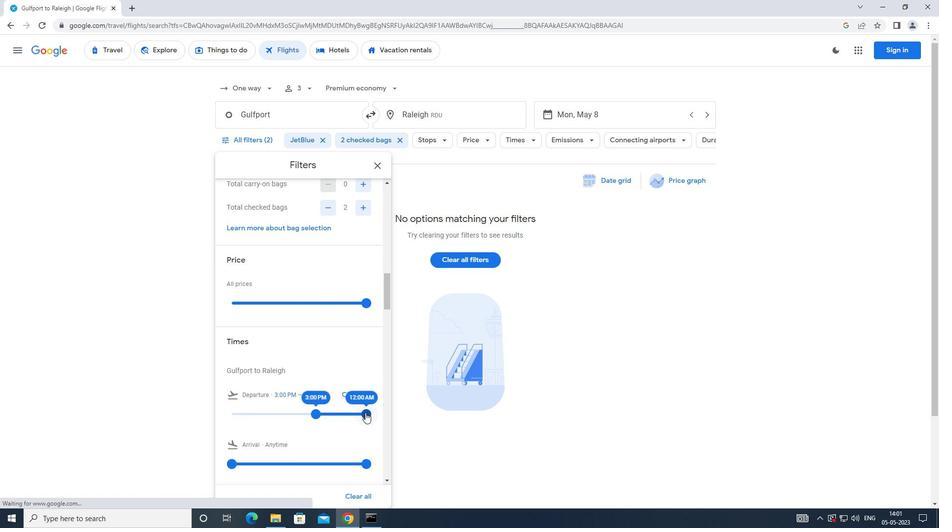 
Action: Mouse pressed left at (367, 412)
Screenshot: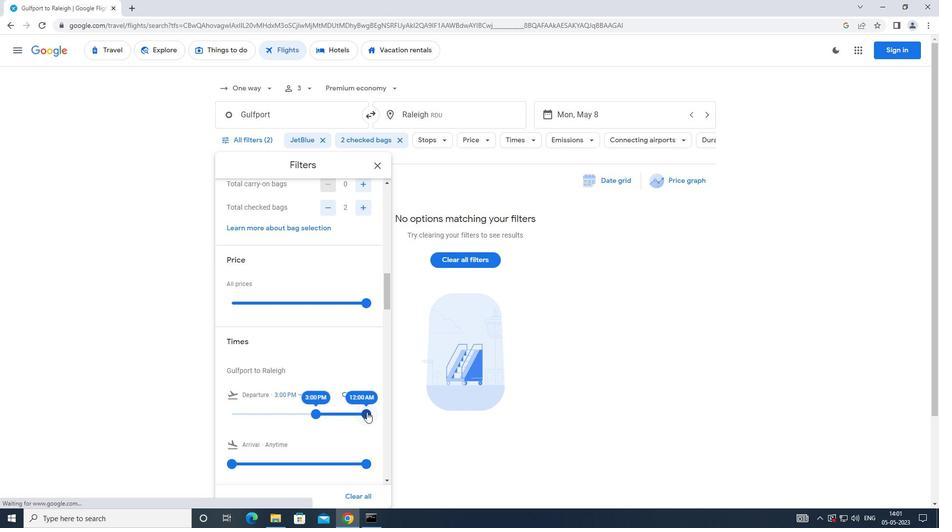 
Action: Mouse moved to (280, 367)
Screenshot: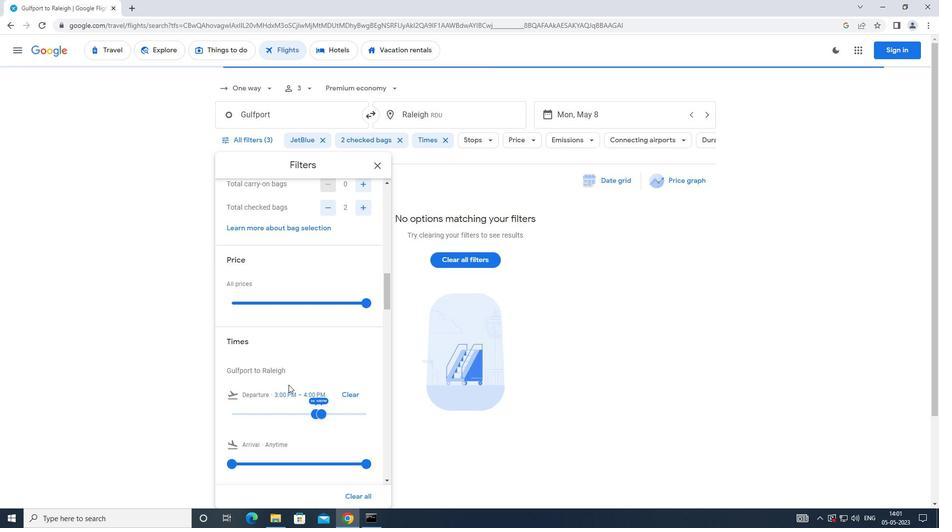 
Action: Key pressed <Key.f8>
Screenshot: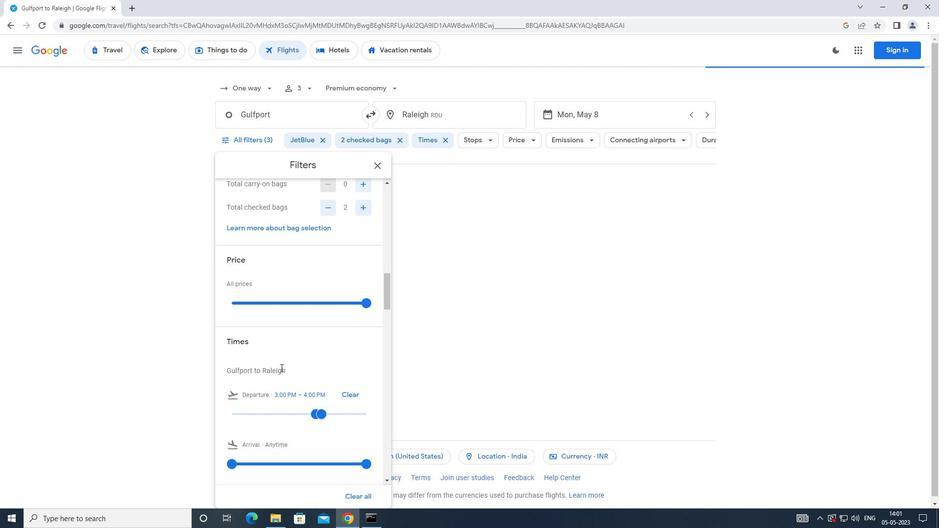 
